 Task: Use GitHub's draft pull requests for early feedback and collaboration.
Action: Mouse moved to (637, 170)
Screenshot: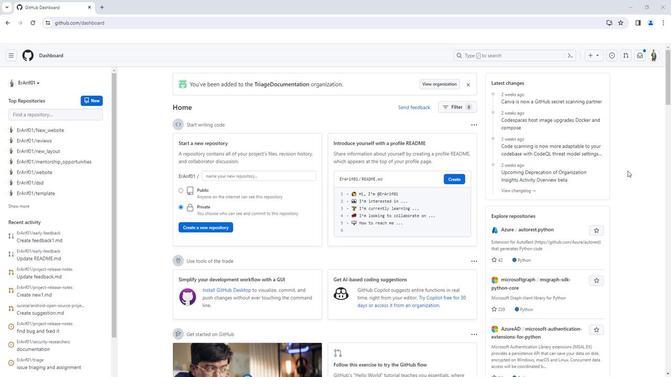 
Action: Mouse scrolled (637, 171) with delta (0, 0)
Screenshot: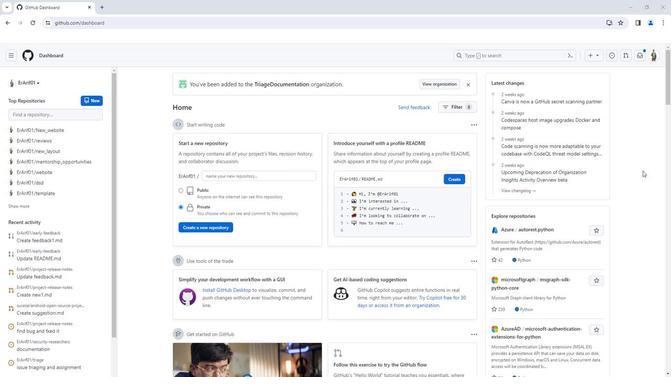 
Action: Mouse scrolled (637, 171) with delta (0, 0)
Screenshot: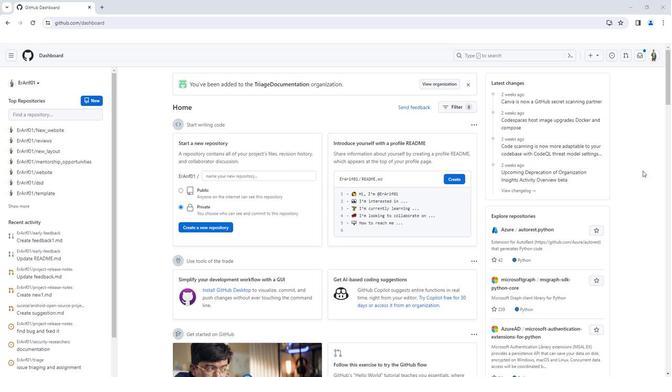 
Action: Mouse moved to (646, 55)
Screenshot: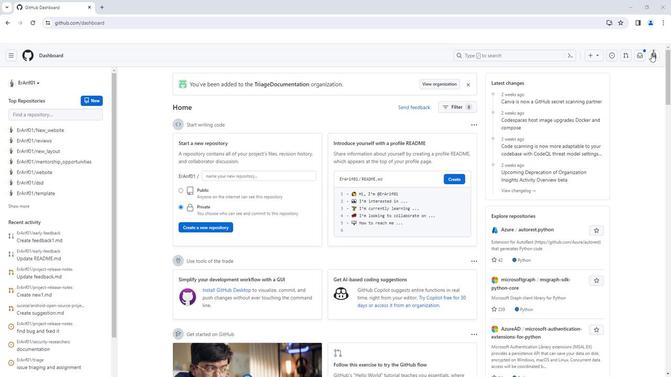 
Action: Mouse pressed left at (646, 55)
Screenshot: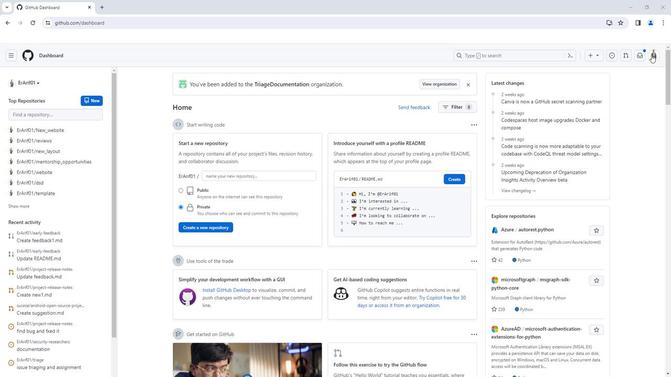 
Action: Mouse moved to (587, 87)
Screenshot: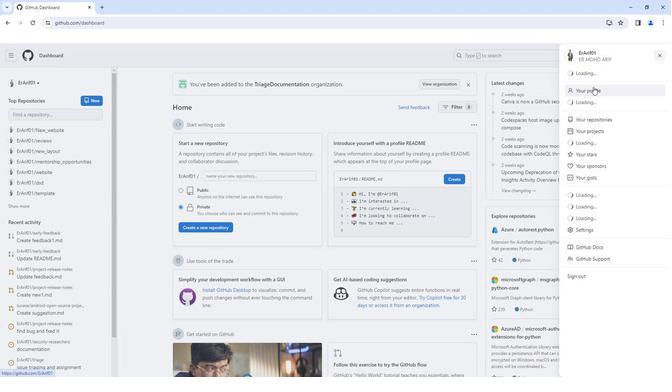 
Action: Mouse pressed left at (587, 87)
Screenshot: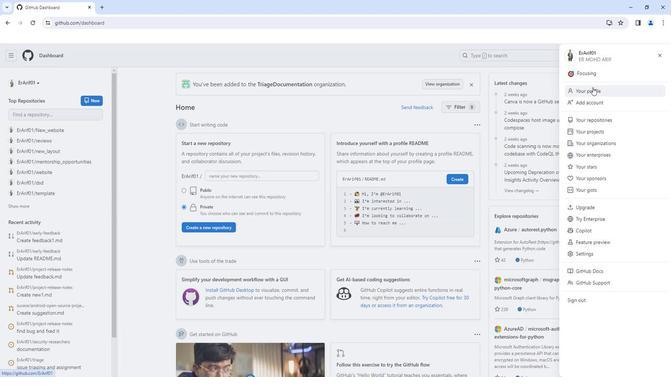 
Action: Mouse moved to (87, 69)
Screenshot: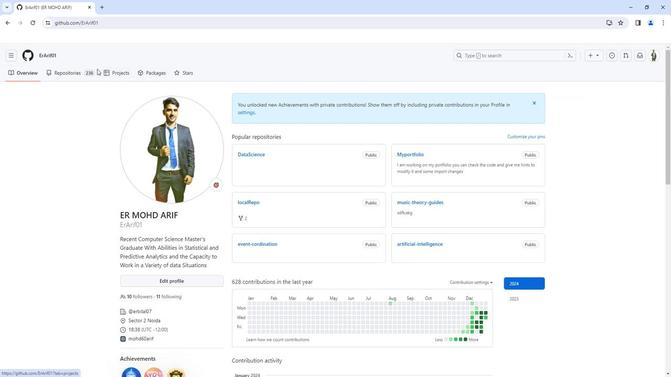 
Action: Mouse scrolled (87, 69) with delta (0, 0)
Screenshot: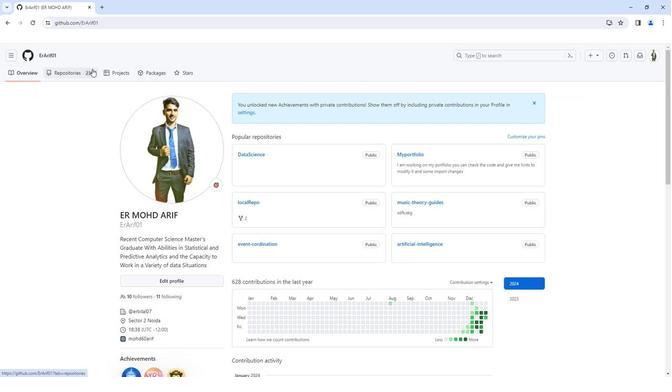 
Action: Mouse moved to (82, 72)
Screenshot: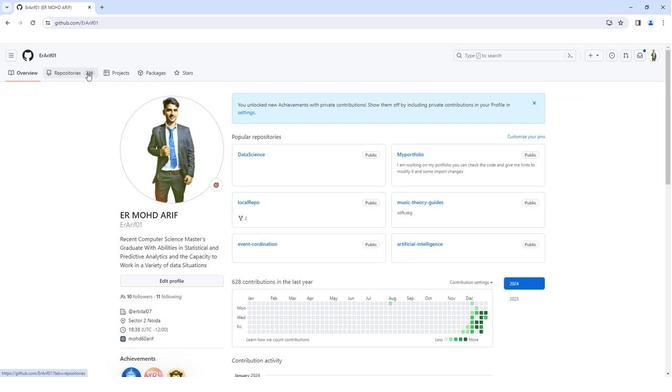 
Action: Mouse pressed left at (82, 72)
Screenshot: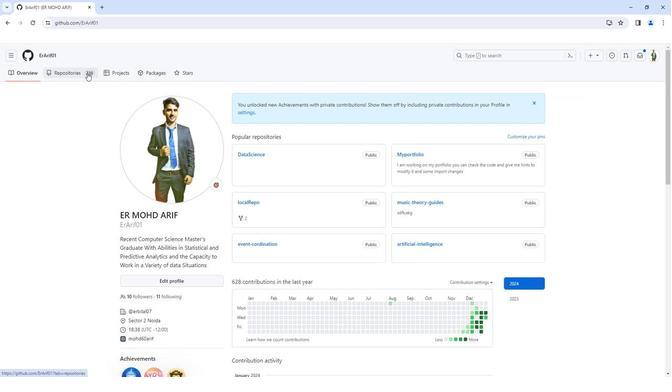 
Action: Mouse moved to (241, 123)
Screenshot: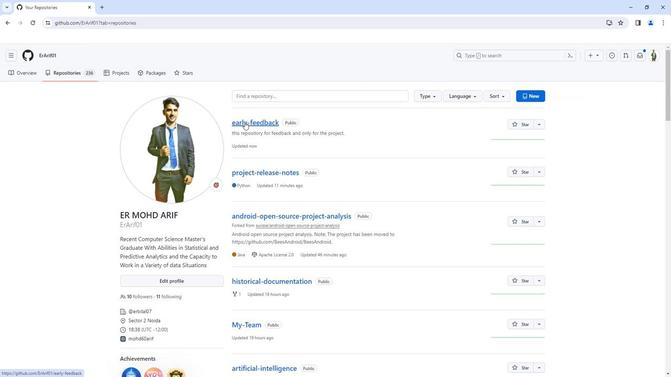 
Action: Mouse pressed left at (241, 123)
Screenshot: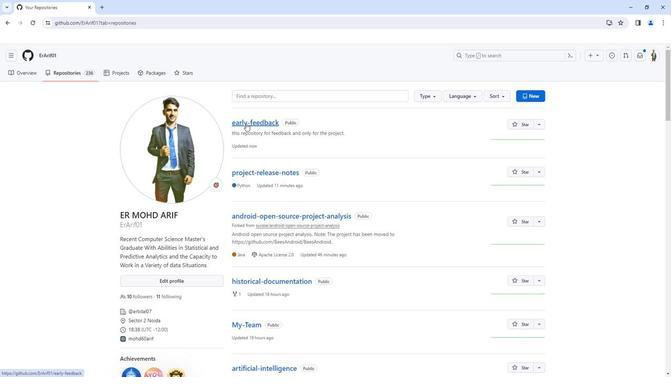 
Action: Mouse moved to (436, 147)
Screenshot: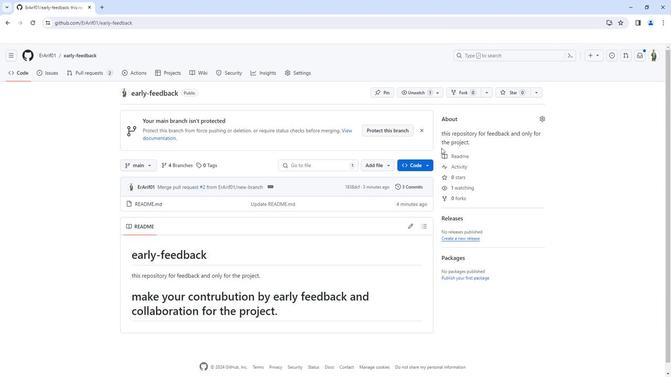 
Action: Mouse scrolled (436, 147) with delta (0, 0)
Screenshot: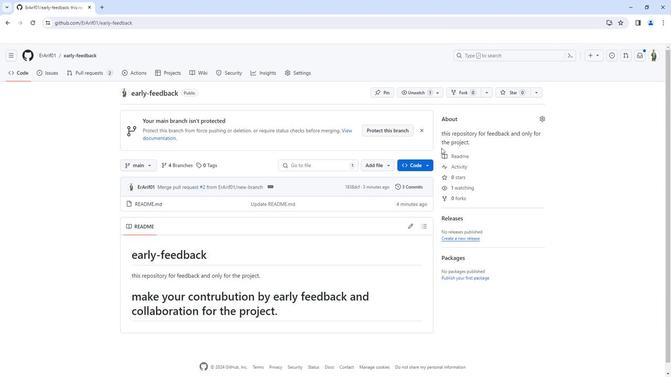 
Action: Mouse moved to (435, 148)
Screenshot: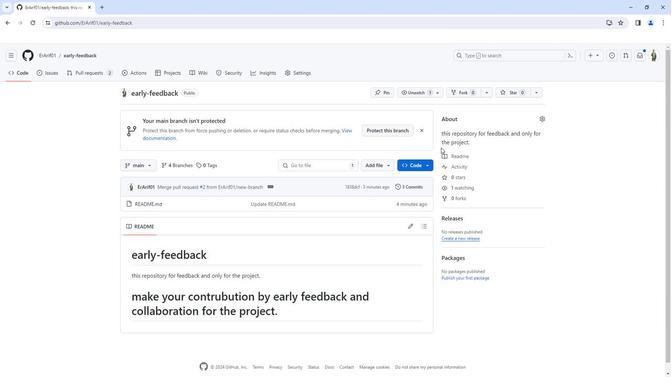 
Action: Mouse scrolled (435, 149) with delta (0, 0)
Screenshot: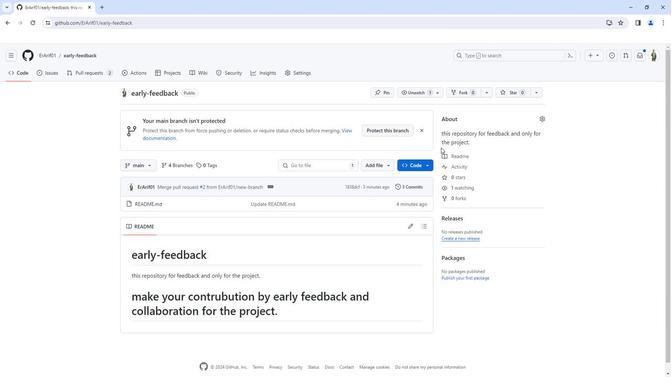 
Action: Mouse moved to (97, 70)
Screenshot: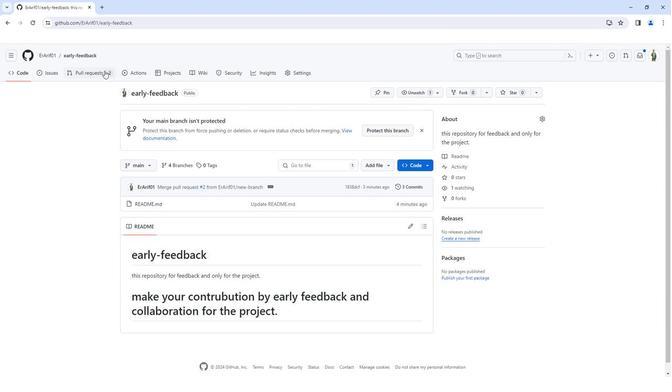 
Action: Mouse pressed left at (97, 70)
Screenshot: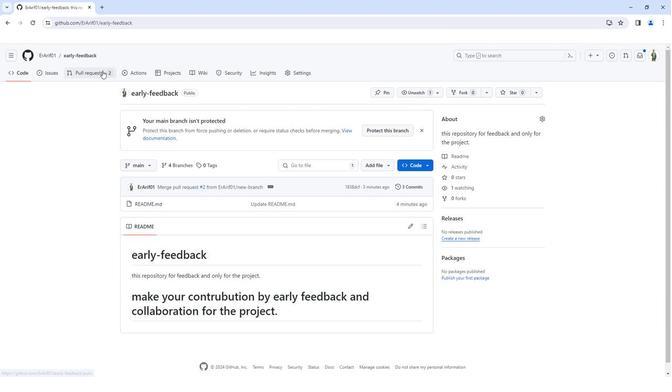 
Action: Mouse moved to (83, 72)
Screenshot: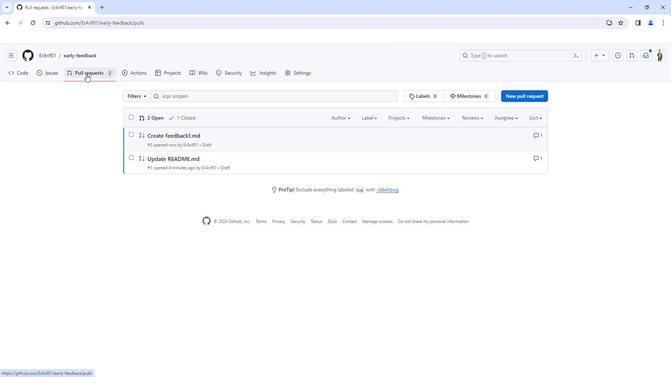 
Action: Mouse pressed left at (83, 72)
Screenshot: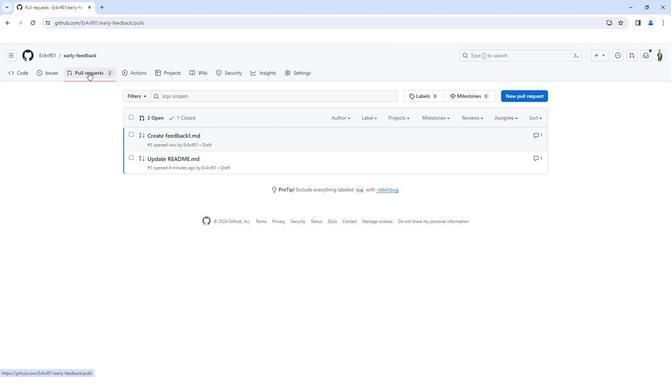 
Action: Mouse moved to (19, 71)
Screenshot: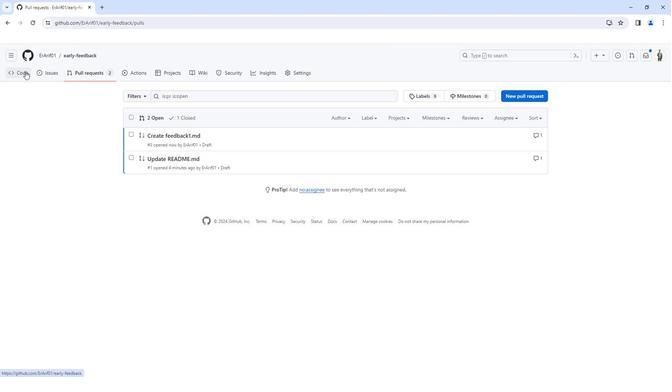 
Action: Mouse pressed left at (19, 71)
Screenshot: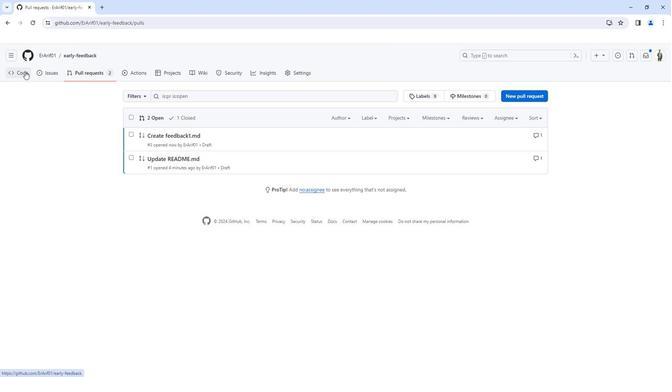 
Action: Mouse moved to (338, 167)
Screenshot: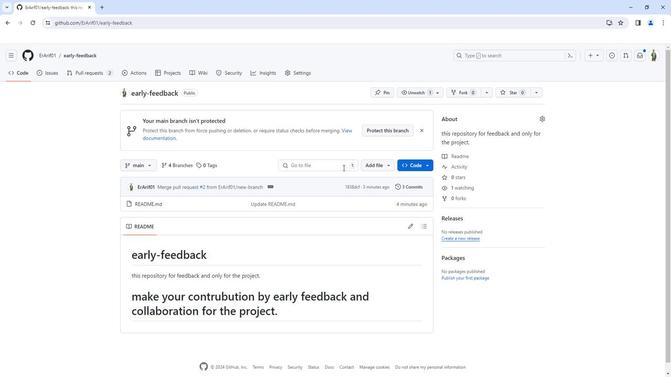 
Action: Mouse scrolled (338, 167) with delta (0, 0)
Screenshot: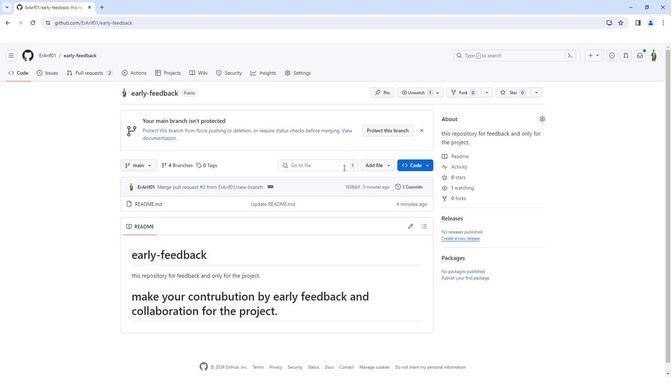 
Action: Mouse scrolled (338, 167) with delta (0, 0)
Screenshot: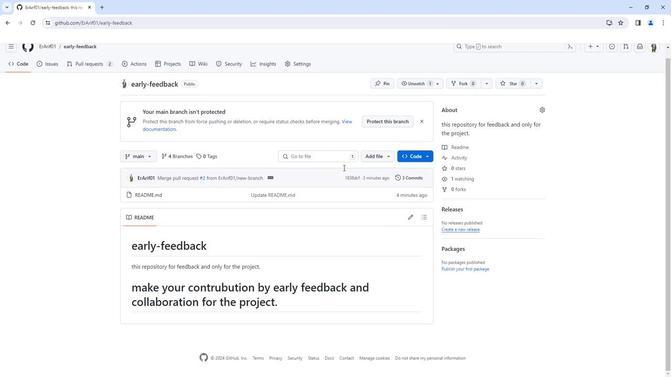 
Action: Mouse moved to (341, 166)
Screenshot: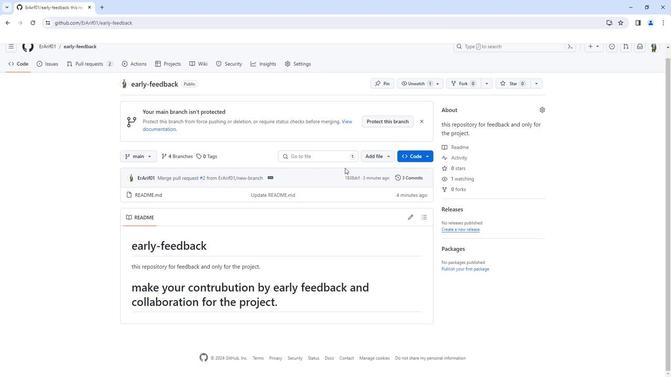 
Action: Mouse scrolled (341, 166) with delta (0, 0)
Screenshot: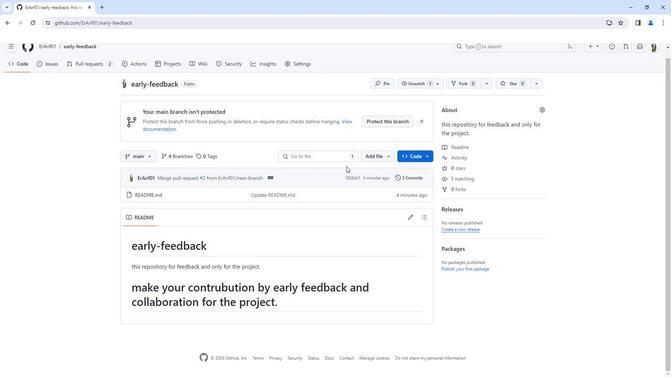 
Action: Mouse moved to (342, 165)
Screenshot: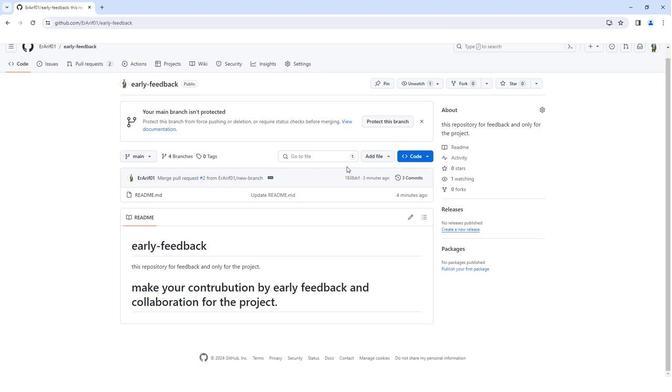 
Action: Mouse scrolled (342, 166) with delta (0, 0)
Screenshot: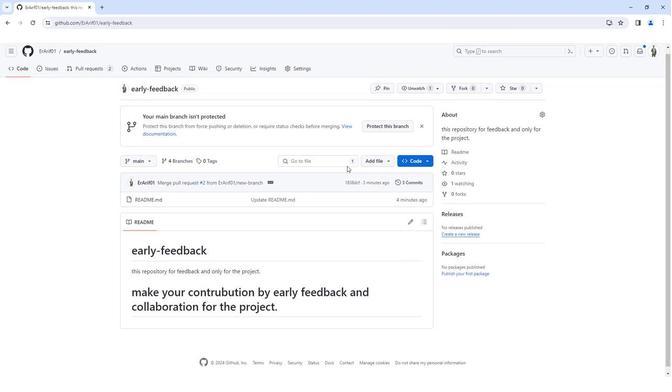 
Action: Mouse moved to (86, 72)
Screenshot: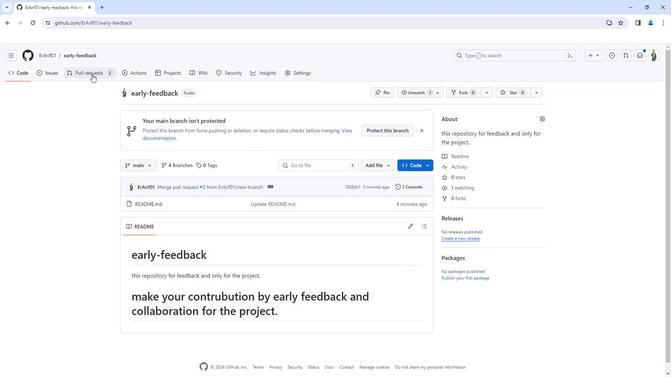 
Action: Mouse pressed left at (86, 72)
Screenshot: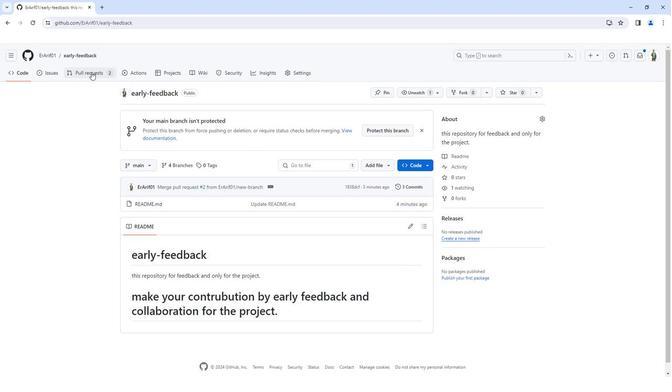 
Action: Mouse moved to (154, 135)
Screenshot: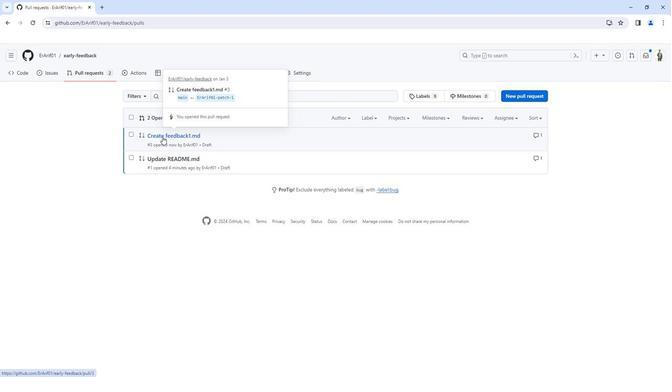 
Action: Mouse pressed left at (154, 135)
Screenshot: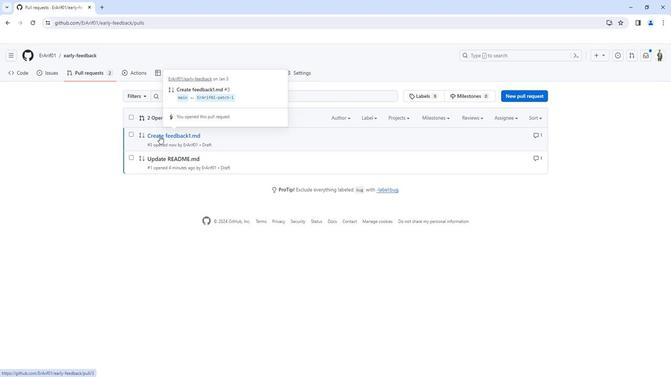 
Action: Mouse moved to (217, 210)
Screenshot: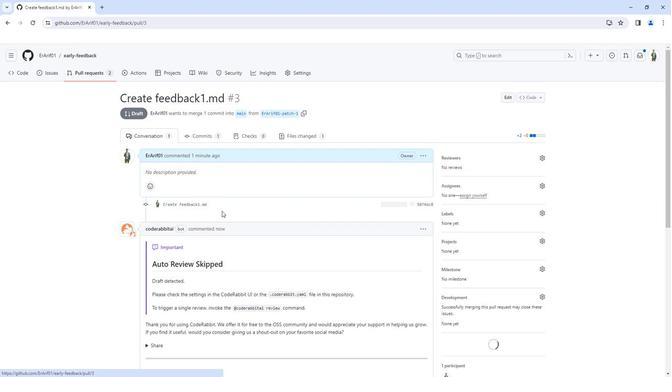 
Action: Mouse scrolled (217, 210) with delta (0, 0)
Screenshot: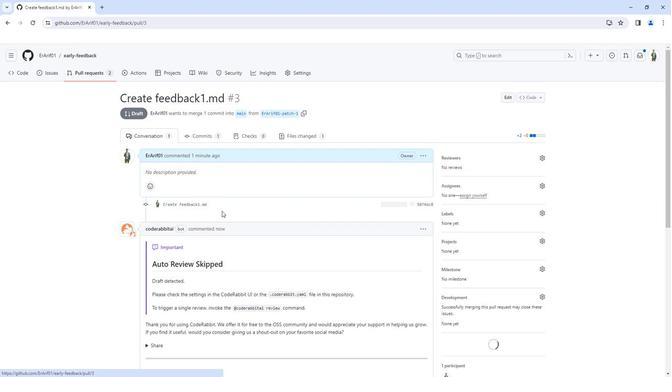 
Action: Mouse moved to (219, 211)
Screenshot: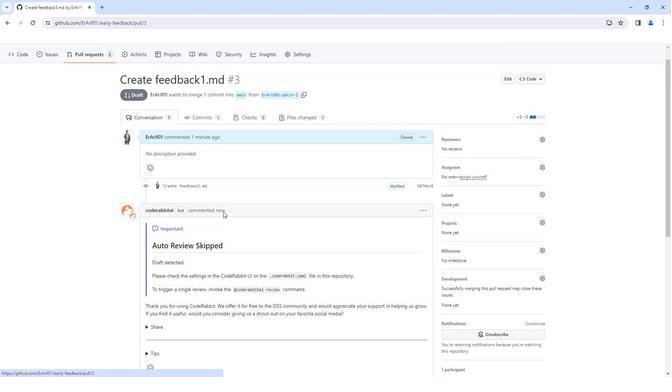 
Action: Mouse scrolled (219, 210) with delta (0, 0)
Screenshot: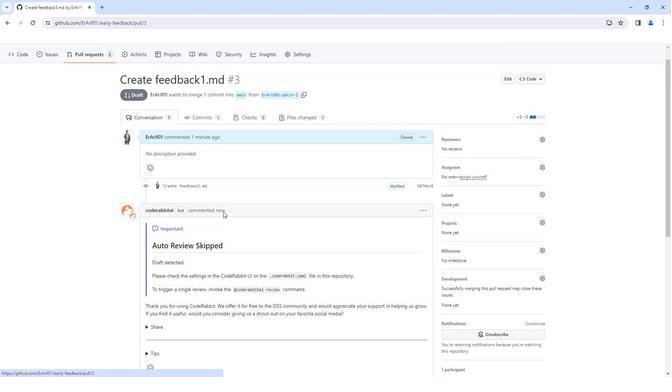 
Action: Mouse moved to (220, 210)
Screenshot: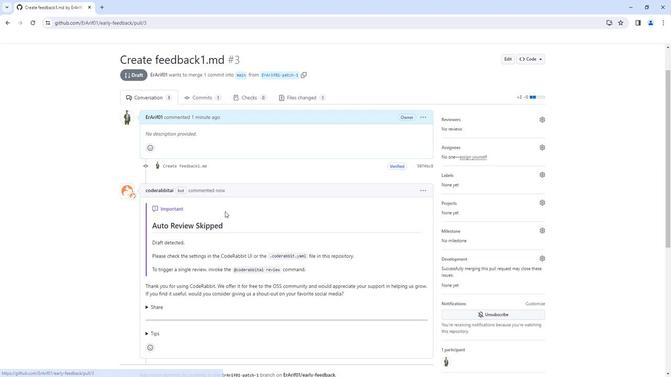 
Action: Mouse scrolled (220, 210) with delta (0, 0)
Screenshot: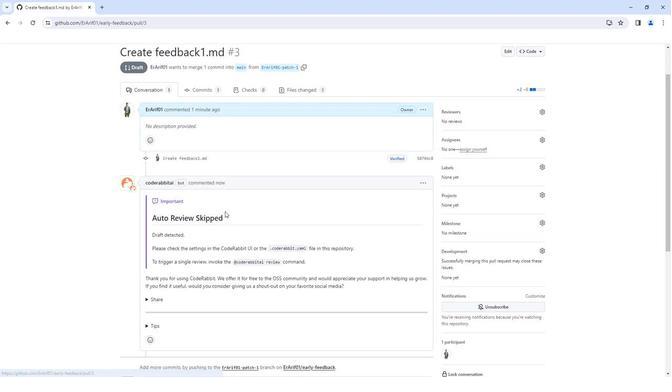 
Action: Mouse moved to (223, 209)
Screenshot: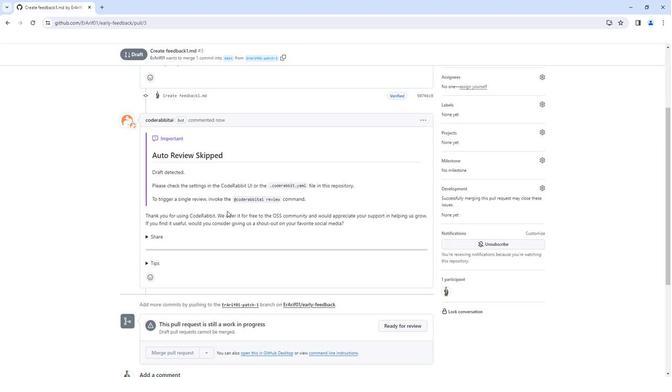 
Action: Mouse scrolled (223, 208) with delta (0, 0)
Screenshot: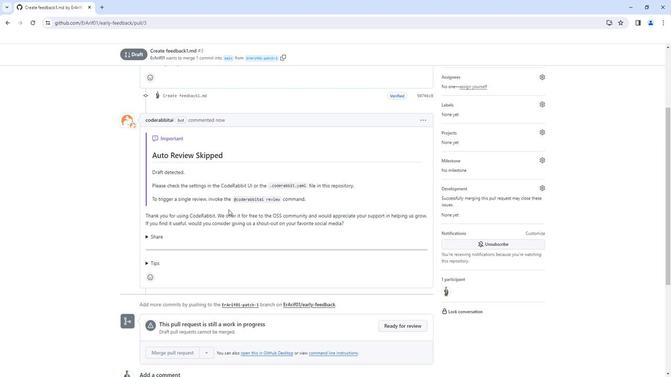 
Action: Mouse moved to (224, 209)
Screenshot: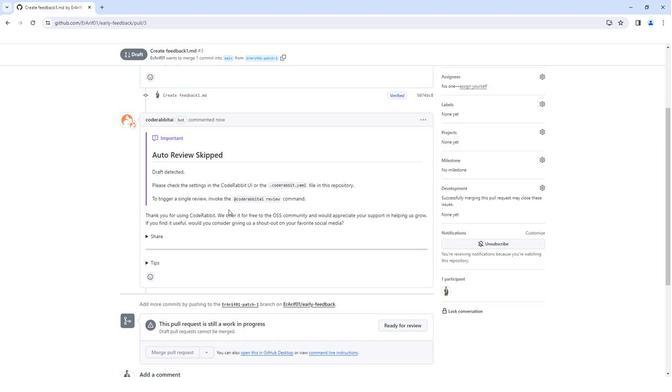 
Action: Mouse scrolled (224, 208) with delta (0, 0)
Screenshot: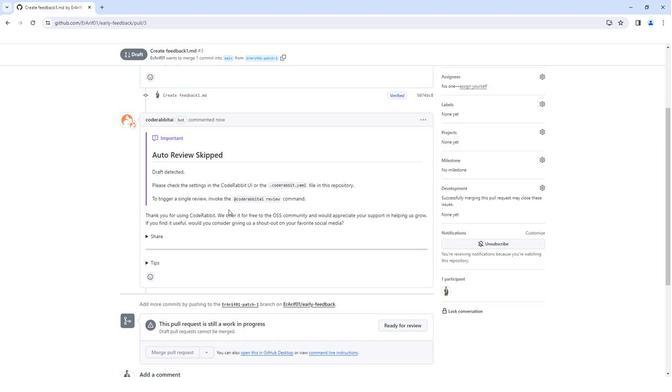 
Action: Mouse moved to (226, 209)
Screenshot: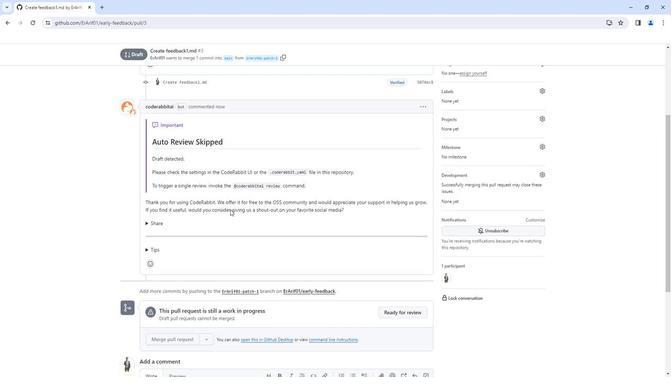 
Action: Mouse scrolled (226, 208) with delta (0, 0)
Screenshot: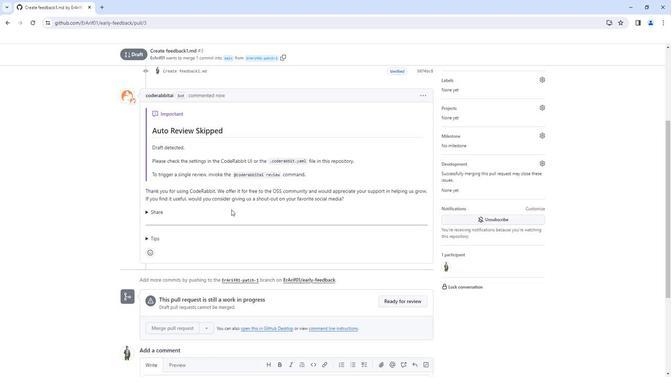 
Action: Mouse moved to (247, 207)
Screenshot: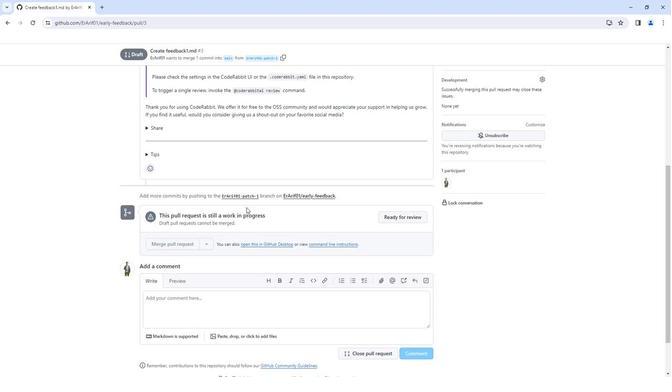 
Action: Mouse scrolled (247, 206) with delta (0, 0)
Screenshot: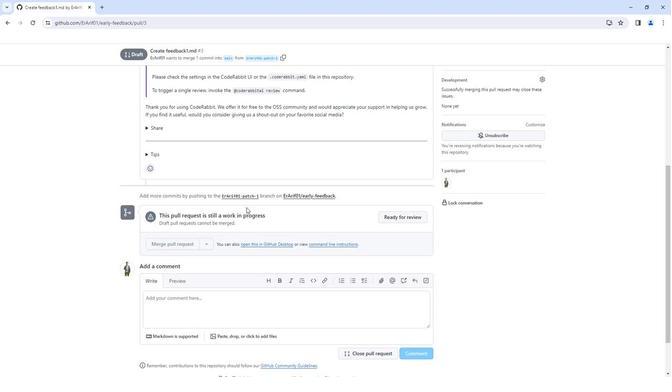 
Action: Mouse moved to (396, 180)
Screenshot: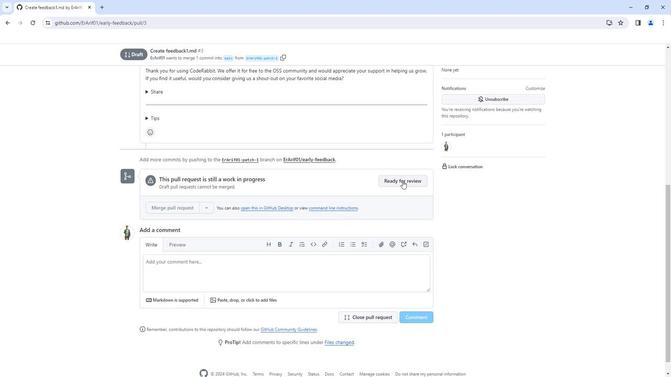 
Action: Mouse pressed left at (396, 180)
Screenshot: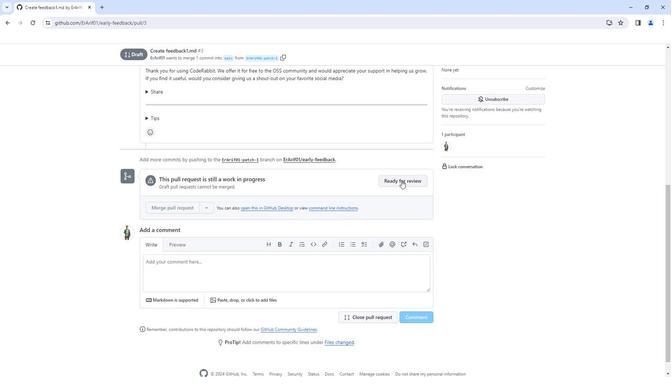 
Action: Mouse moved to (237, 232)
Screenshot: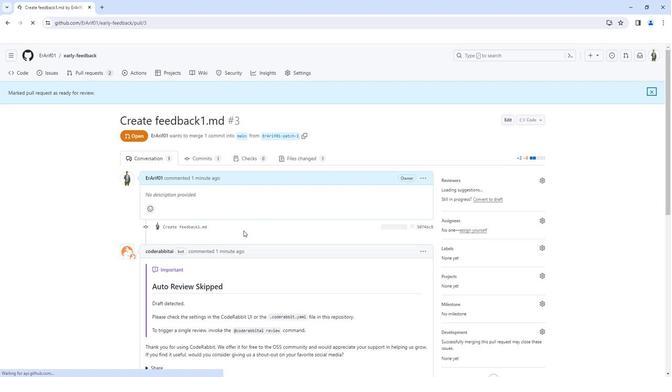 
Action: Mouse scrolled (237, 232) with delta (0, 0)
Screenshot: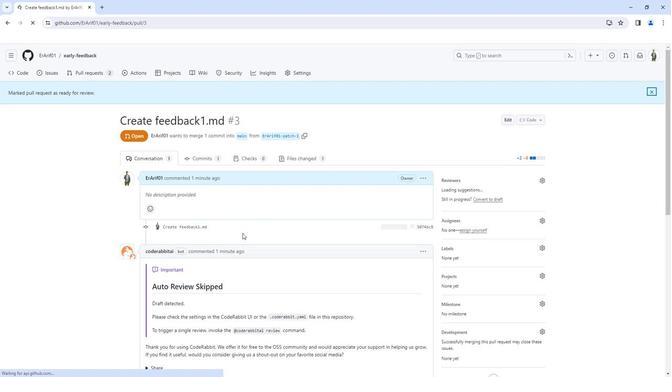 
Action: Mouse scrolled (237, 232) with delta (0, 0)
Screenshot: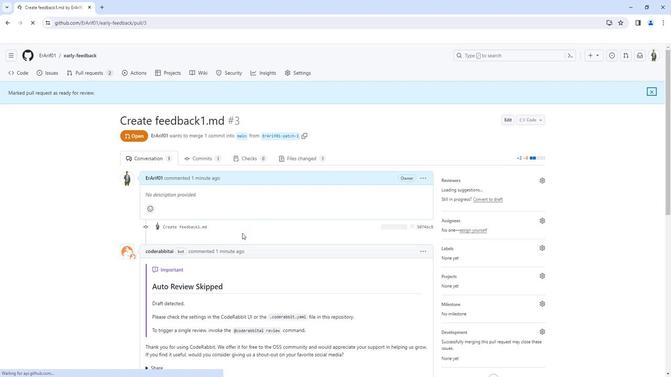 
Action: Mouse scrolled (237, 232) with delta (0, 0)
Screenshot: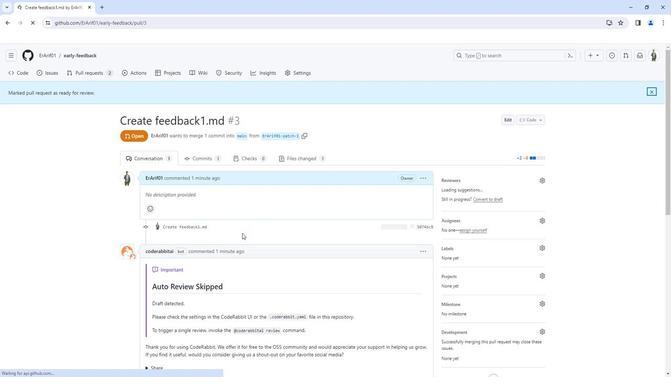 
Action: Mouse moved to (239, 228)
Screenshot: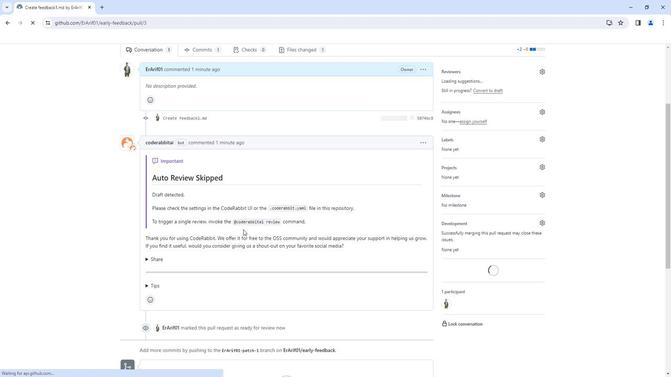 
Action: Mouse scrolled (239, 227) with delta (0, 0)
Screenshot: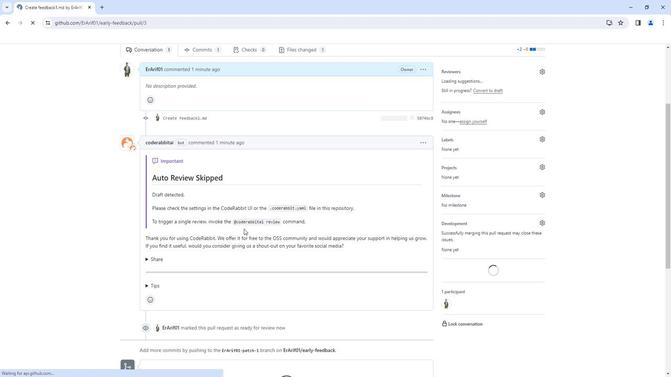 
Action: Mouse scrolled (239, 227) with delta (0, 0)
Screenshot: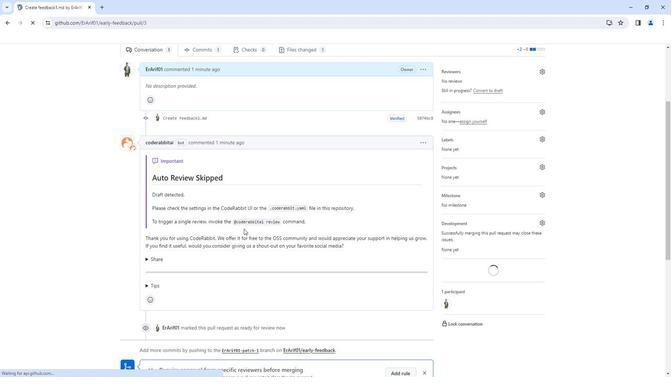 
Action: Mouse scrolled (239, 227) with delta (0, 0)
Screenshot: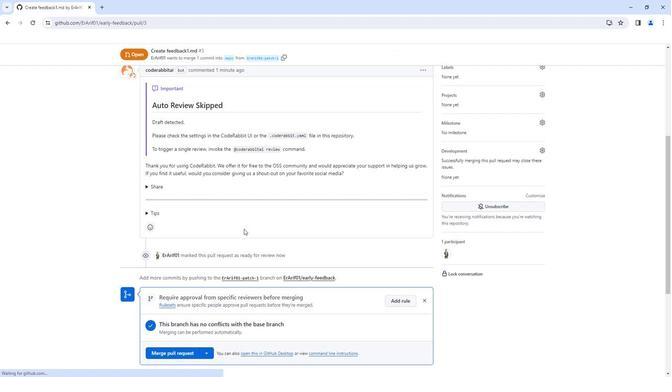 
Action: Mouse scrolled (239, 227) with delta (0, 0)
Screenshot: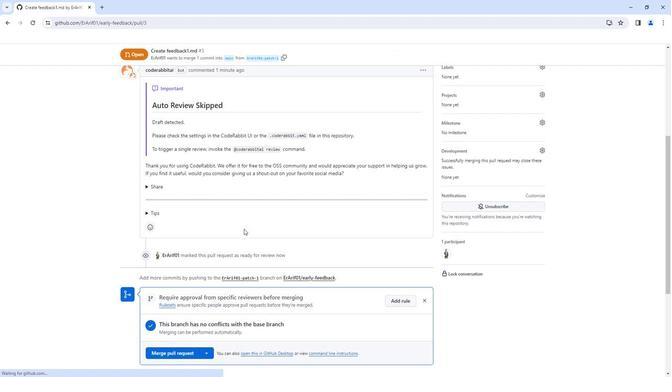 
Action: Mouse scrolled (239, 227) with delta (0, 0)
Screenshot: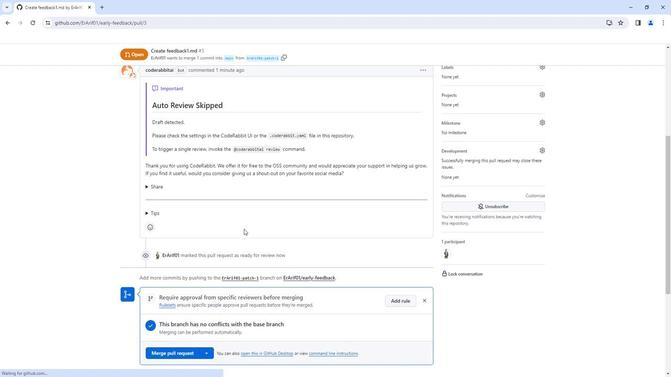 
Action: Mouse moved to (226, 231)
Screenshot: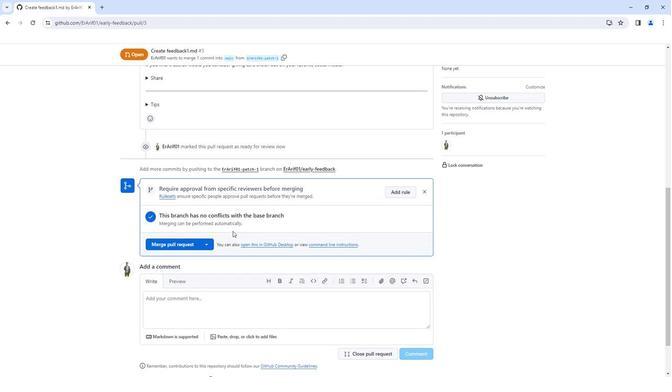 
Action: Mouse scrolled (226, 231) with delta (0, 0)
Screenshot: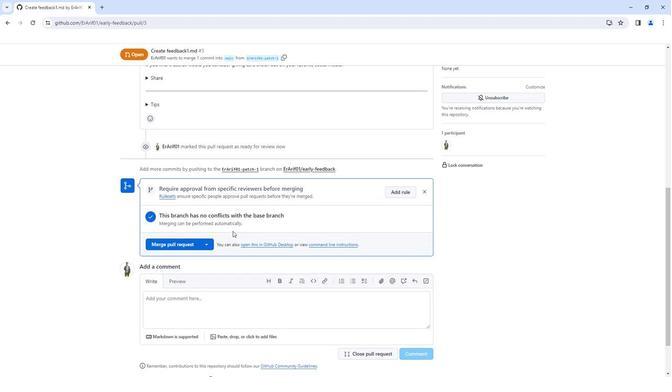 
Action: Mouse moved to (202, 207)
Screenshot: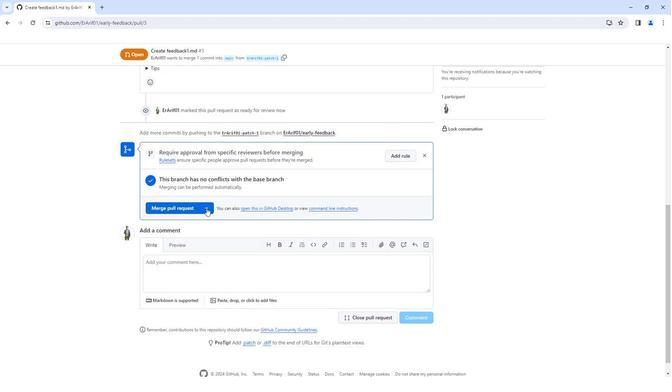 
Action: Mouse pressed left at (202, 207)
Screenshot: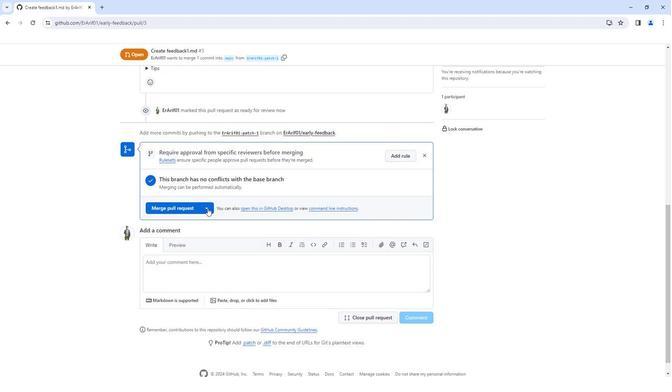 
Action: Mouse moved to (202, 206)
Screenshot: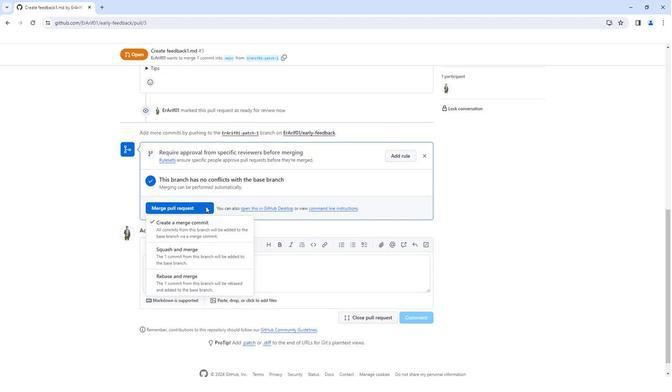 
Action: Mouse pressed left at (202, 206)
Screenshot: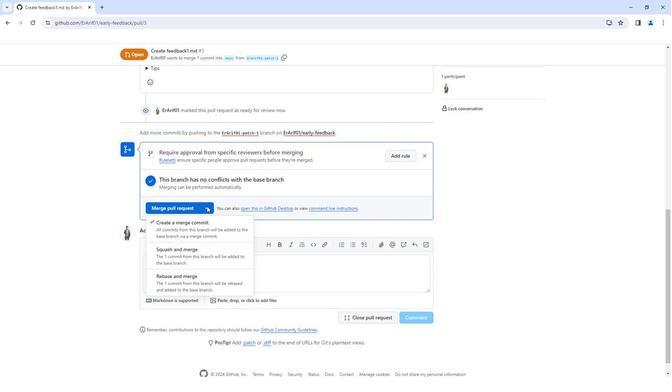 
Action: Mouse moved to (162, 206)
Screenshot: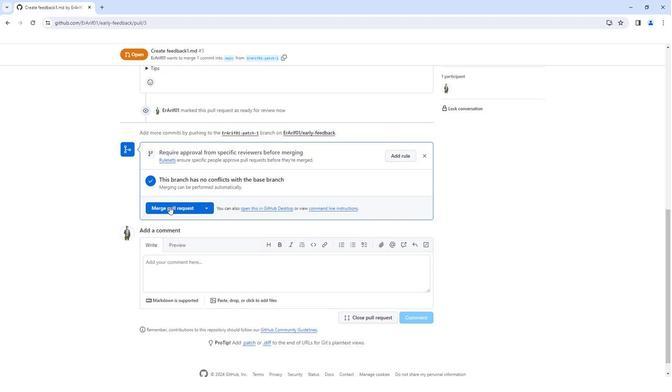 
Action: Mouse pressed left at (162, 206)
Screenshot: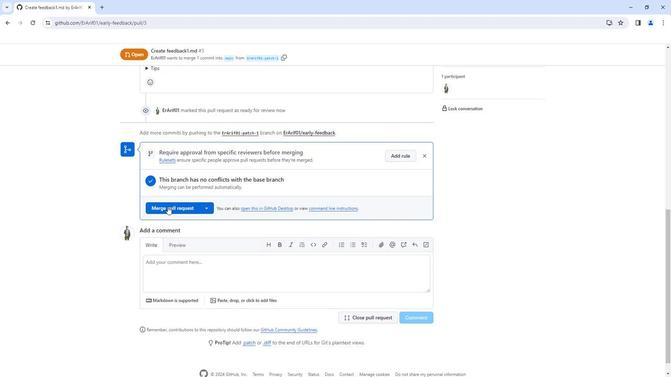 
Action: Mouse moved to (193, 167)
Screenshot: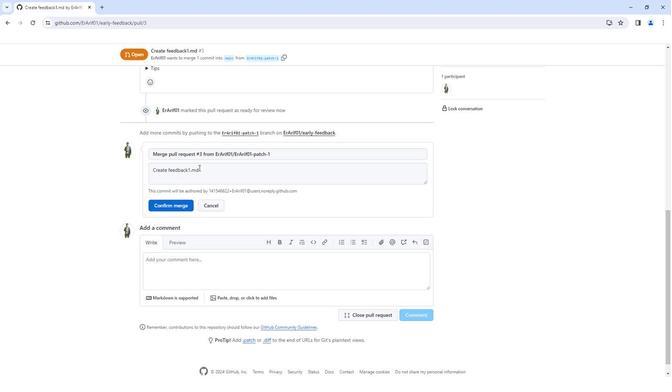 
Action: Mouse pressed left at (193, 167)
Screenshot: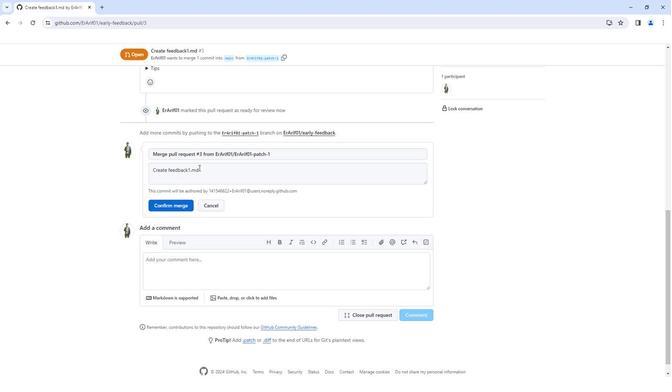 
Action: Mouse moved to (161, 180)
Screenshot: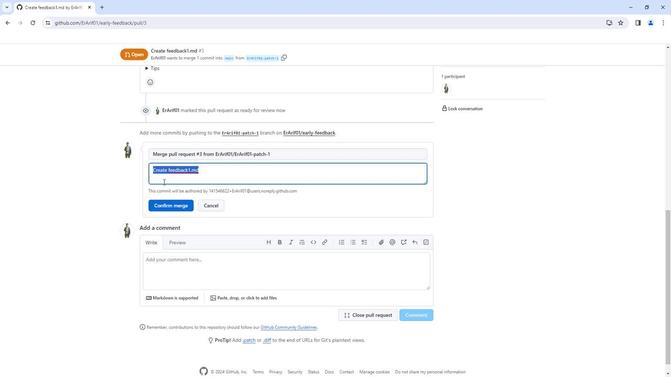 
Action: Mouse pressed left at (161, 180)
Screenshot: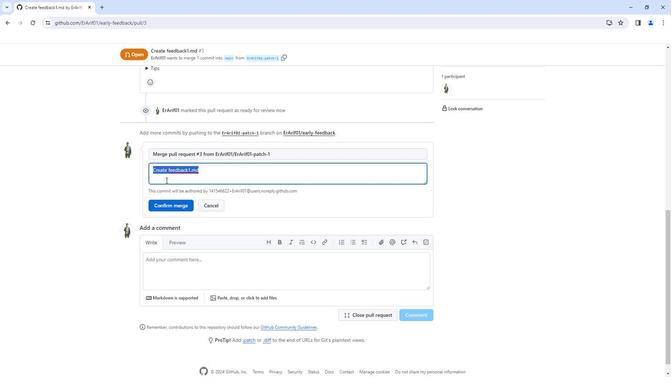 
Action: Mouse moved to (158, 204)
Screenshot: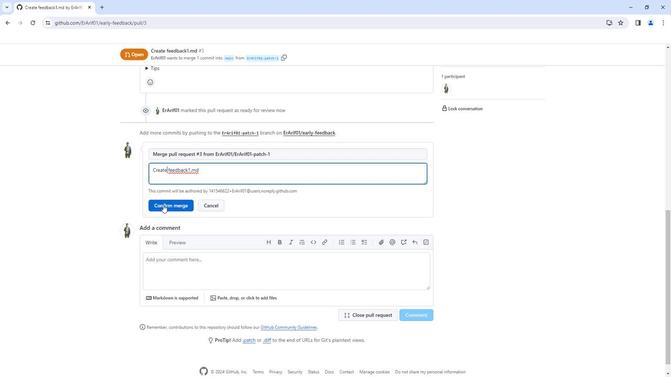 
Action: Mouse pressed left at (158, 204)
Screenshot: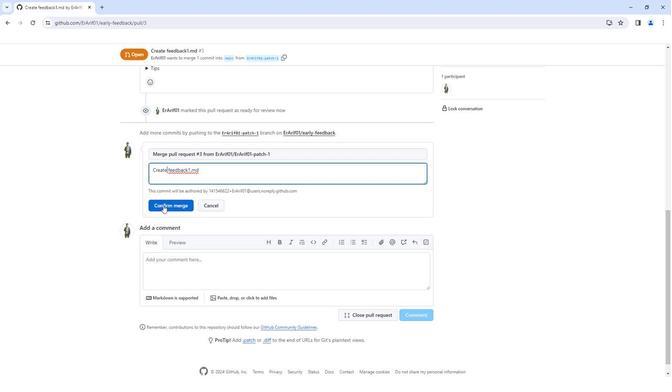 
Action: Mouse moved to (171, 249)
Screenshot: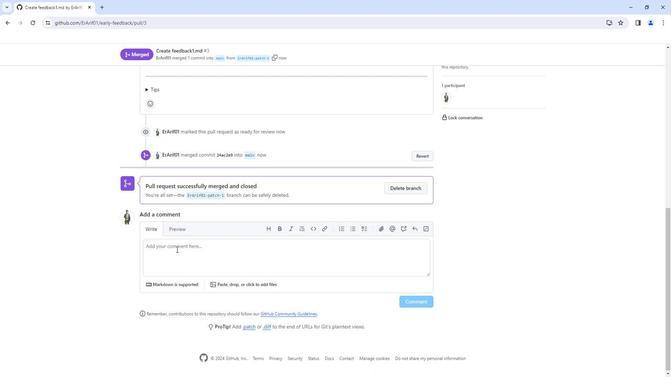 
Action: Mouse pressed left at (171, 249)
Screenshot: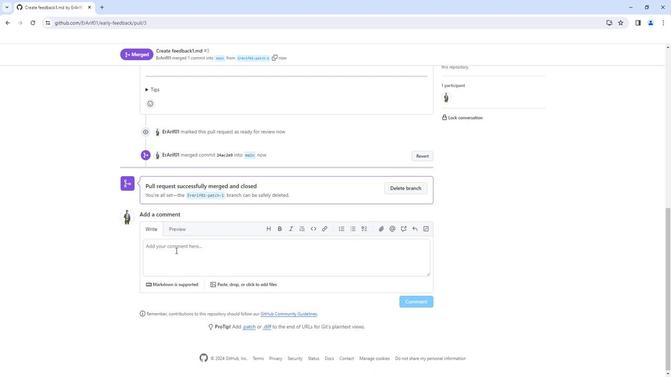 
Action: Key pressed we<Key.space>have<Key.space>successfully<Key.space>merged<Key.space>an<Key.space>d<Key.backspace>feedback<Key.space>pull<Key.space>requst<Key.space>and<Key.space>clse<Key.space>it<Key.space><Key.backspace><Key.backspace><Key.backspace><Key.backspace>d<Key.space>it.
Screenshot: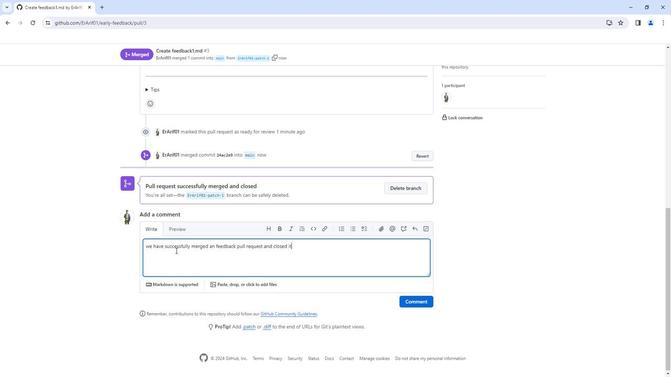 
Action: Mouse moved to (411, 302)
Screenshot: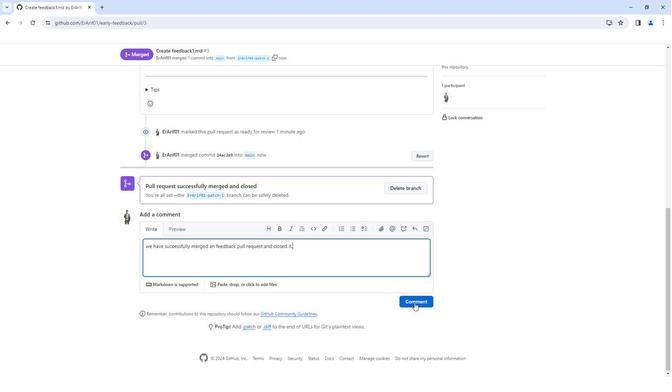 
Action: Mouse pressed left at (411, 302)
Screenshot: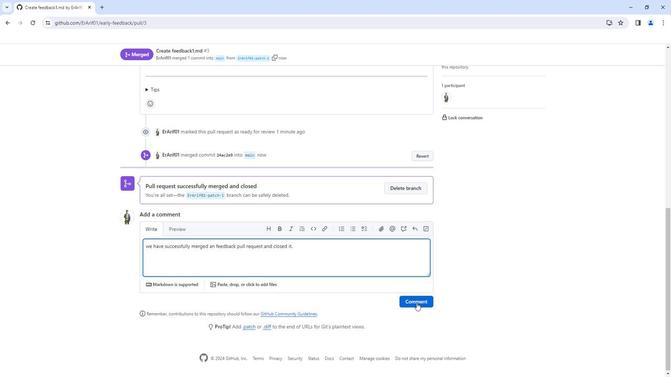 
Action: Mouse moved to (318, 280)
Screenshot: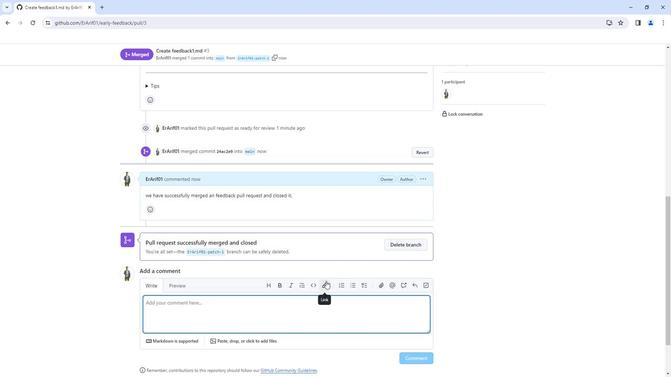 
Action: Mouse scrolled (318, 280) with delta (0, 0)
Screenshot: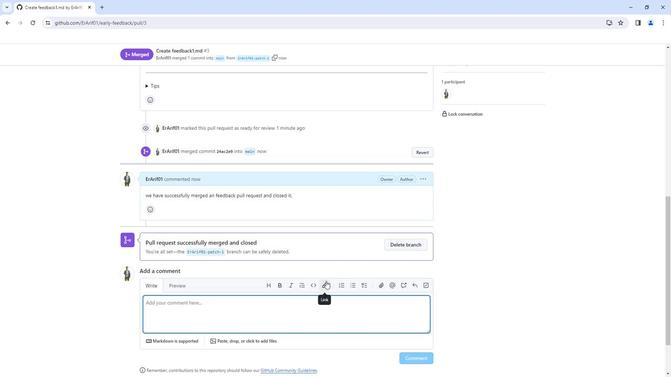 
Action: Mouse moved to (315, 280)
Screenshot: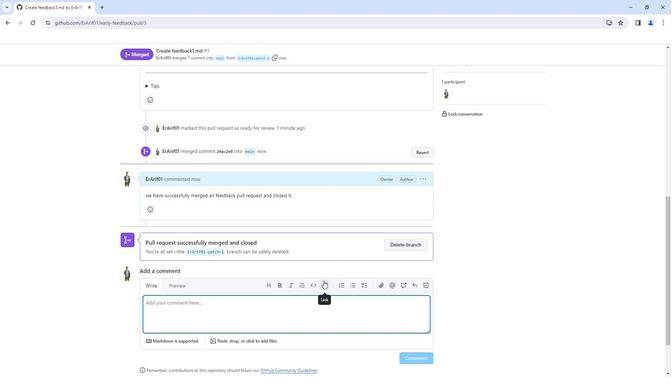 
Action: Mouse scrolled (315, 280) with delta (0, 0)
Screenshot: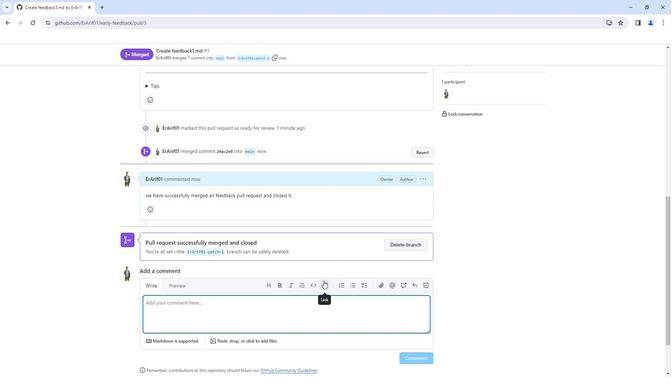 
Action: Mouse moved to (315, 281)
Screenshot: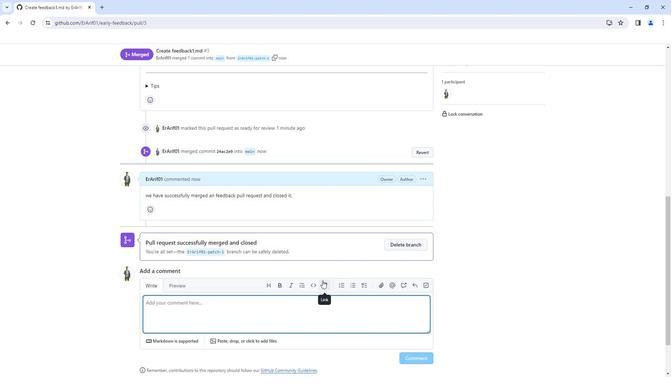 
Action: Mouse scrolled (315, 281) with delta (0, 0)
Screenshot: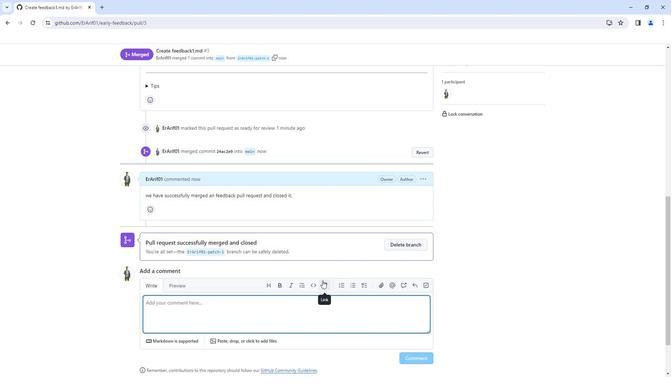 
Action: Mouse moved to (312, 282)
Screenshot: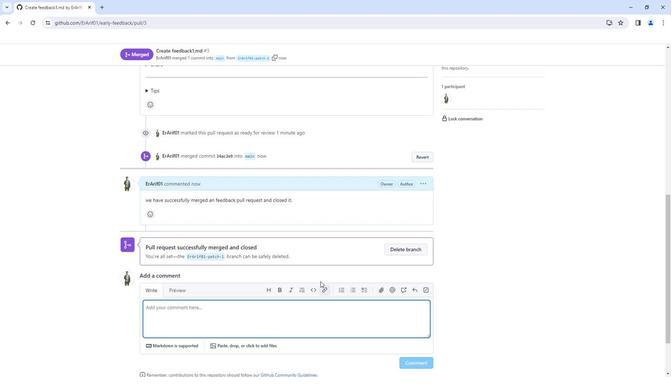 
Action: Mouse scrolled (312, 283) with delta (0, 0)
Screenshot: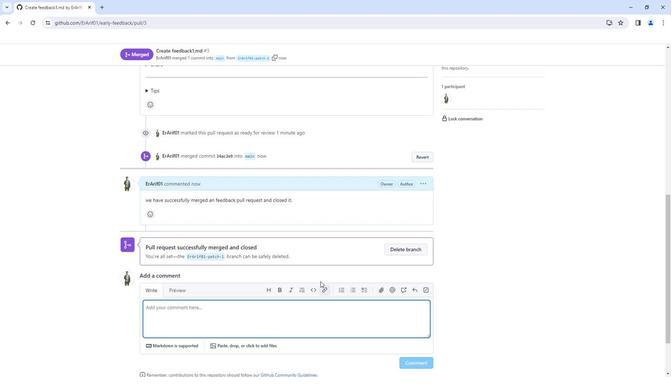 
Action: Mouse moved to (230, 268)
Screenshot: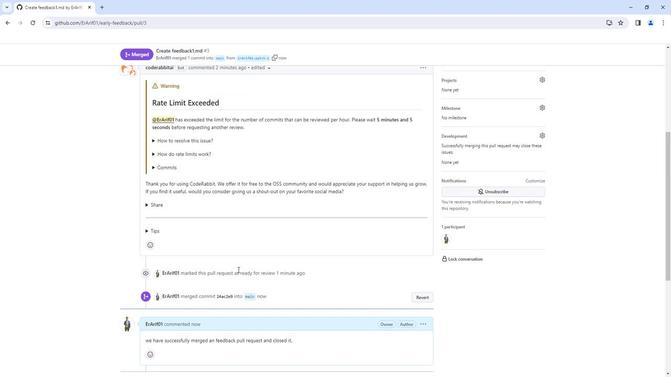 
Action: Mouse scrolled (230, 268) with delta (0, 0)
Screenshot: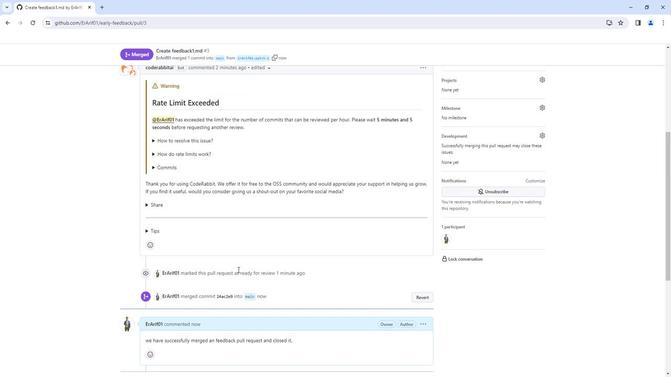 
Action: Mouse moved to (220, 270)
Screenshot: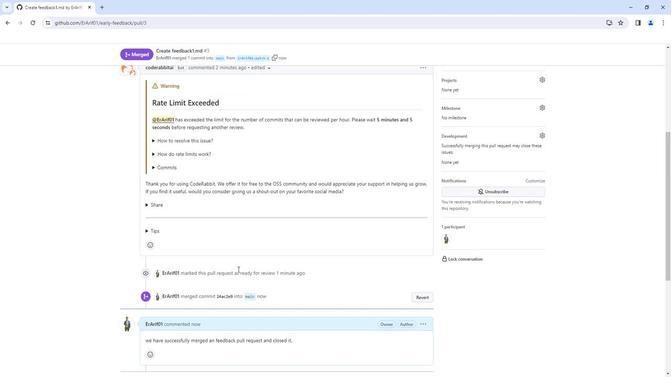 
Action: Mouse scrolled (220, 271) with delta (0, 0)
Screenshot: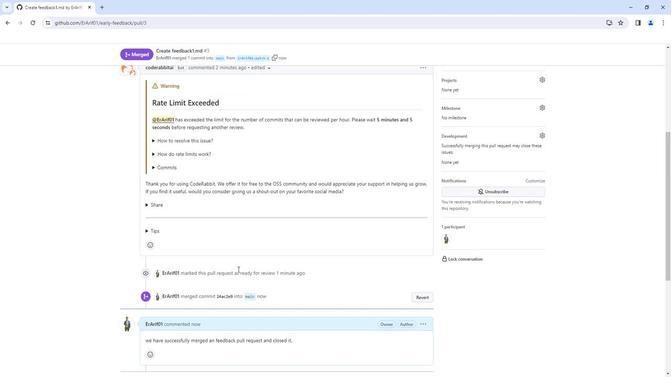 
Action: Mouse moved to (208, 272)
Screenshot: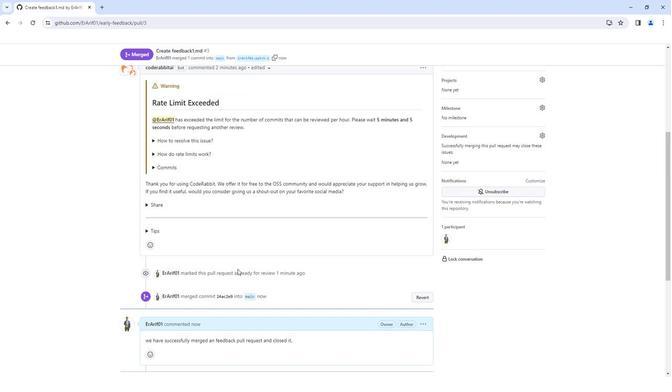 
Action: Mouse scrolled (208, 273) with delta (0, 0)
Screenshot: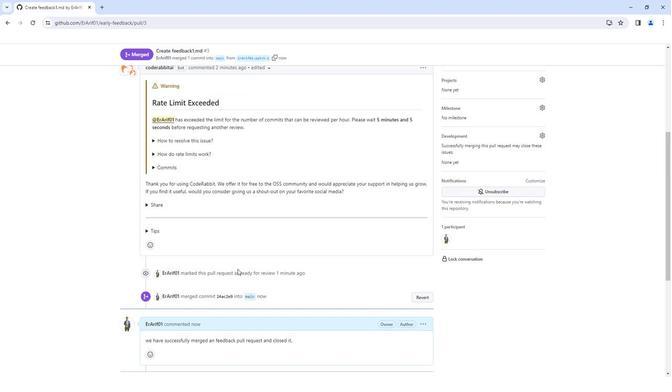 
Action: Mouse moved to (181, 268)
Screenshot: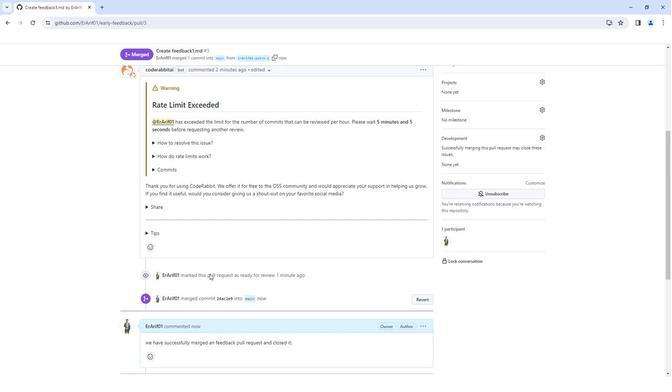 
Action: Mouse scrolled (181, 269) with delta (0, 0)
Screenshot: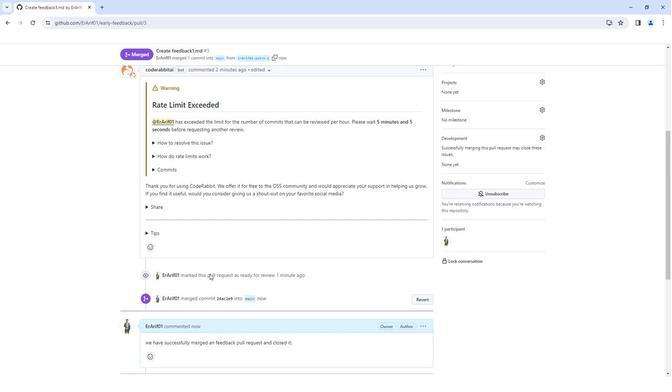 
Action: Mouse moved to (174, 256)
Screenshot: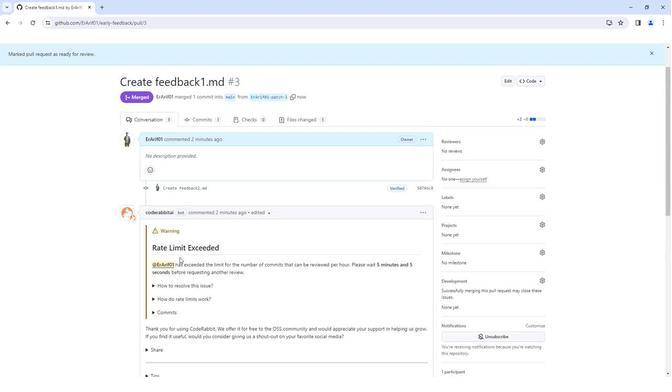 
Action: Mouse scrolled (174, 257) with delta (0, 0)
Screenshot: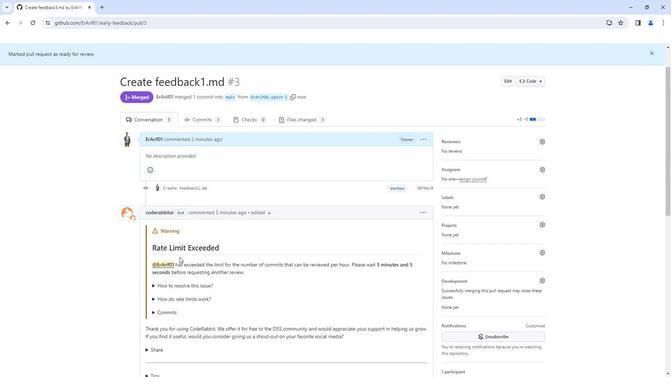 
Action: Mouse scrolled (174, 257) with delta (0, 0)
Screenshot: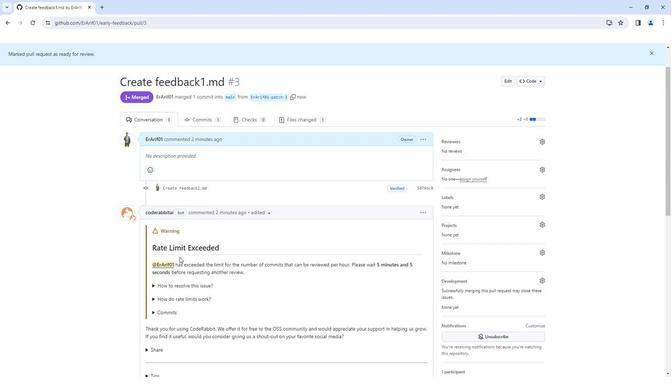 
Action: Mouse scrolled (174, 257) with delta (0, 0)
Screenshot: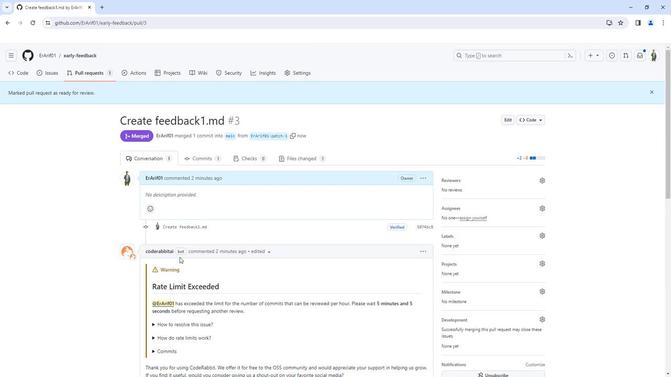 
Action: Mouse scrolled (174, 257) with delta (0, 0)
Screenshot: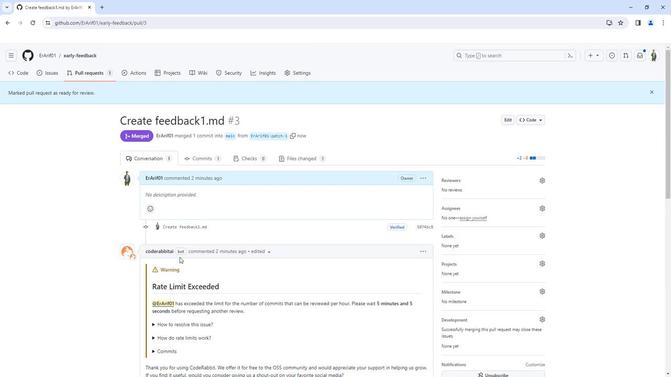 
Action: Mouse scrolled (174, 257) with delta (0, 0)
Screenshot: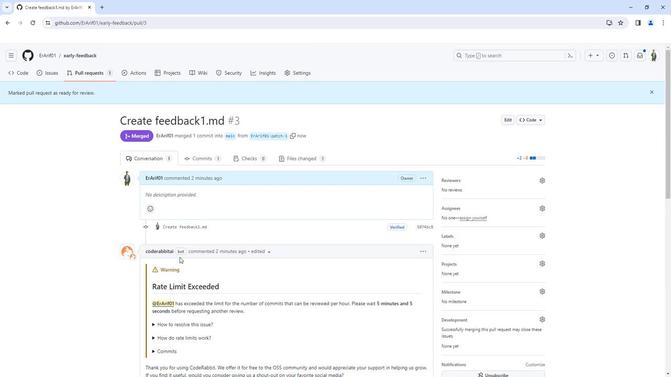 
Action: Mouse moved to (87, 73)
Screenshot: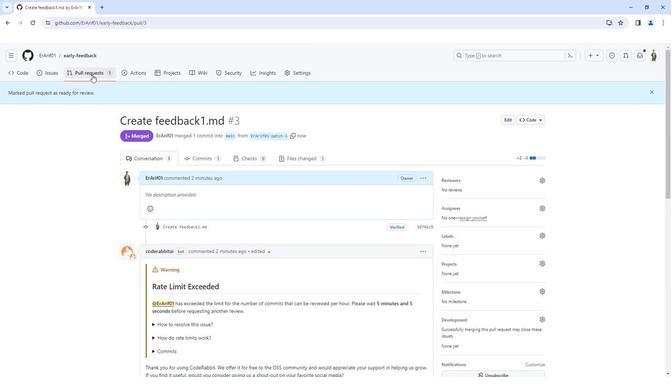 
Action: Mouse pressed left at (87, 73)
Screenshot: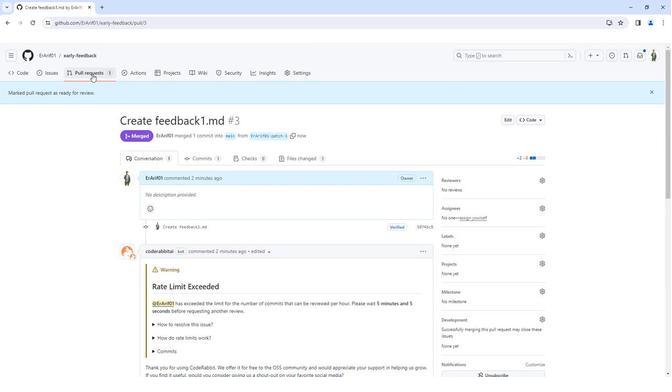 
Action: Mouse moved to (157, 138)
Screenshot: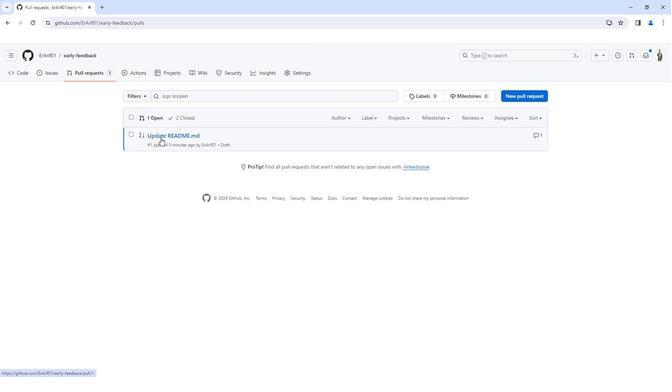 
Action: Mouse pressed left at (157, 138)
Screenshot: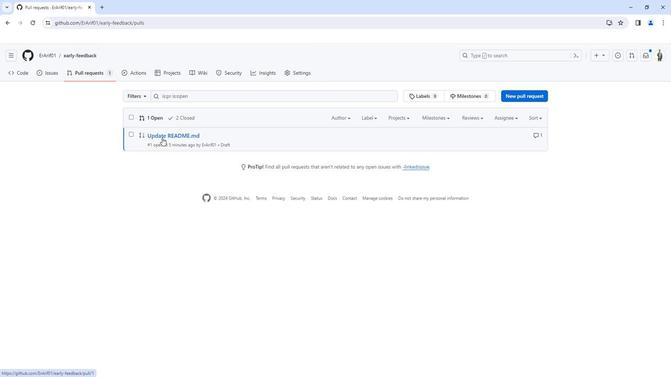 
Action: Mouse moved to (275, 239)
Screenshot: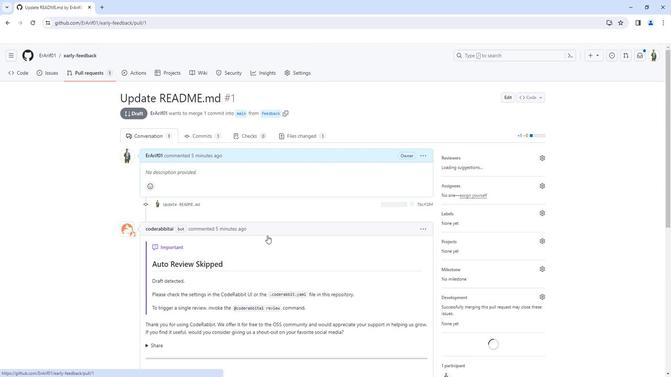 
Action: Mouse scrolled (275, 239) with delta (0, 0)
Screenshot: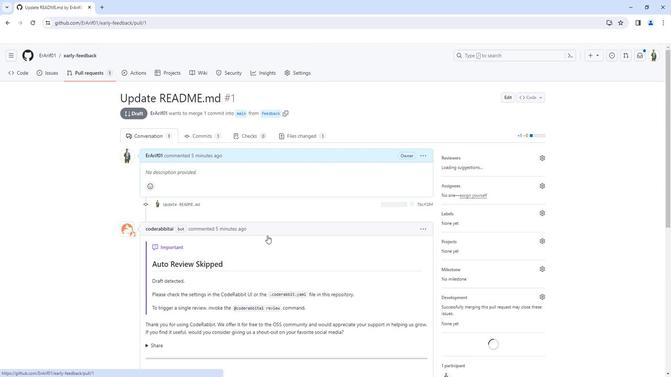 
Action: Mouse moved to (279, 240)
Screenshot: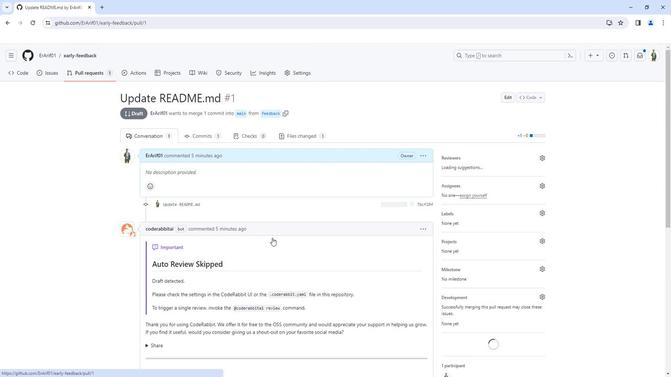 
Action: Mouse scrolled (279, 239) with delta (0, 0)
Screenshot: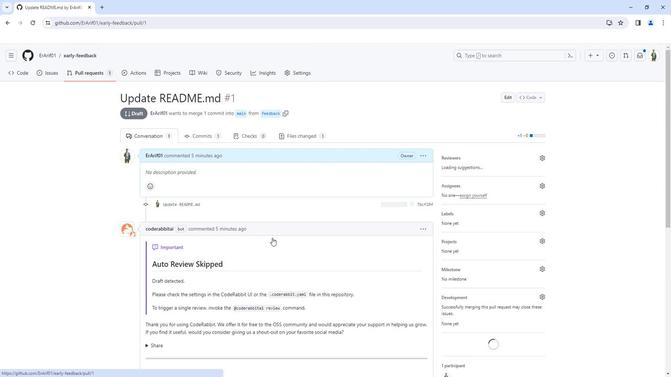 
Action: Mouse moved to (283, 240)
Screenshot: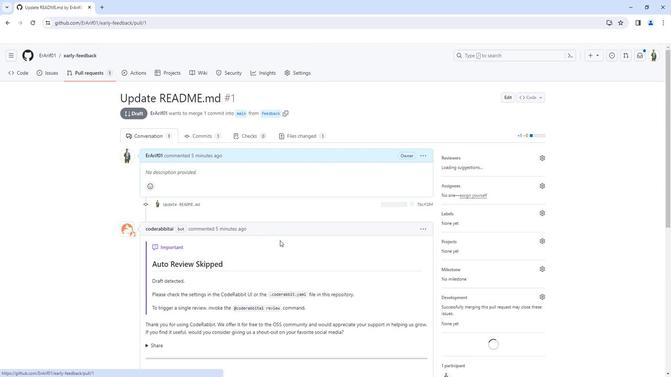 
Action: Mouse scrolled (283, 239) with delta (0, 0)
Screenshot: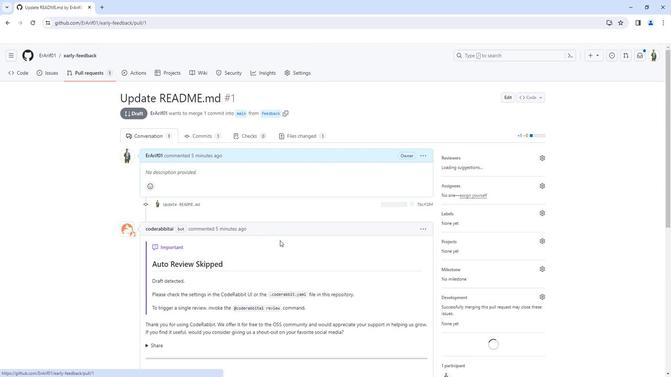 
Action: Mouse moved to (289, 238)
Screenshot: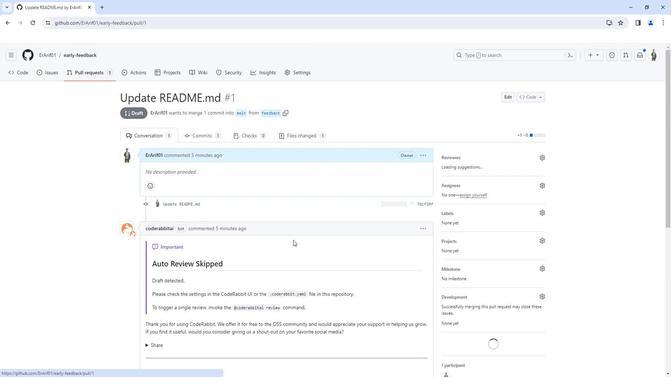 
Action: Mouse scrolled (289, 238) with delta (0, 0)
Screenshot: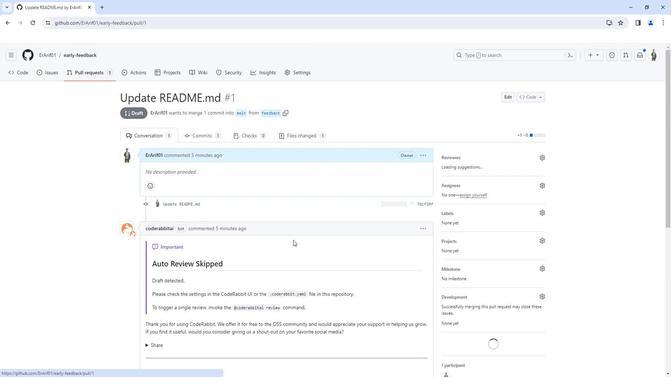 
Action: Mouse moved to (299, 235)
Screenshot: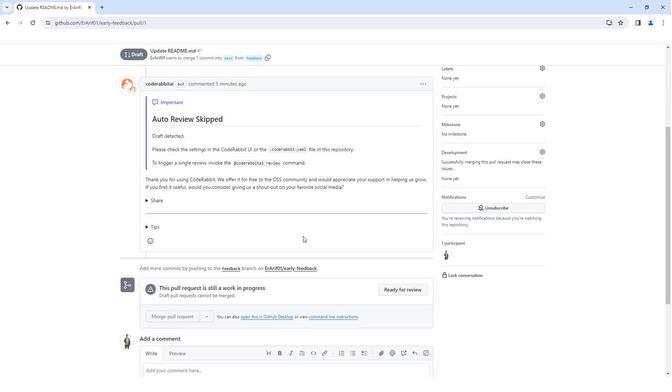 
Action: Mouse scrolled (299, 235) with delta (0, 0)
Screenshot: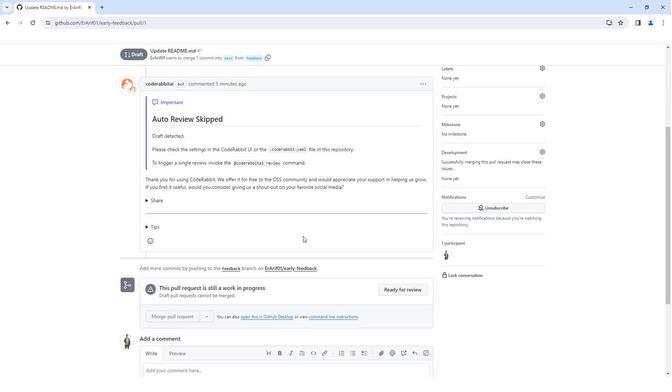 
Action: Mouse moved to (302, 236)
Screenshot: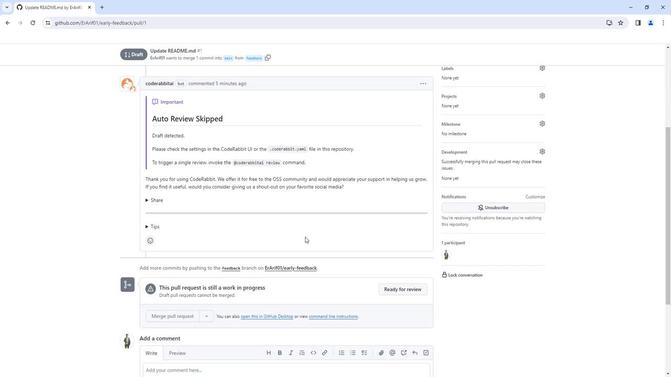 
Action: Mouse scrolled (302, 236) with delta (0, 0)
Screenshot: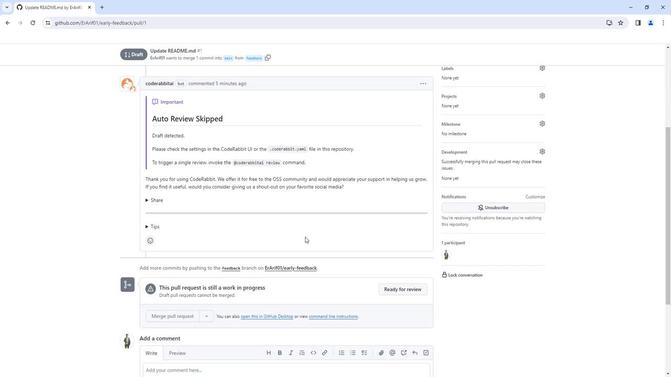 
Action: Mouse moved to (264, 215)
Screenshot: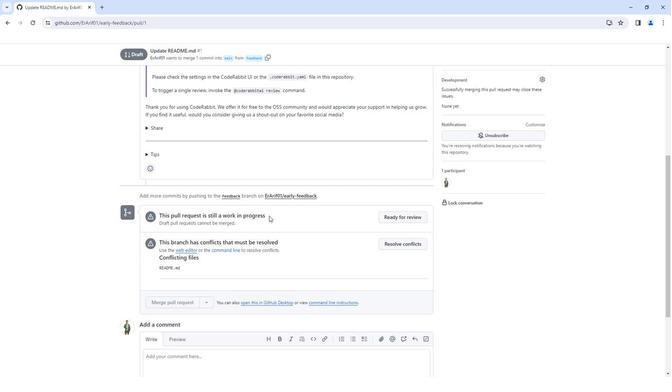 
Action: Mouse pressed left at (264, 215)
Screenshot: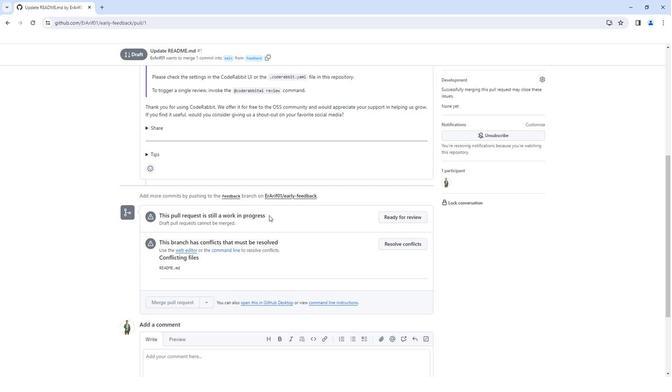 
Action: Mouse moved to (341, 220)
Screenshot: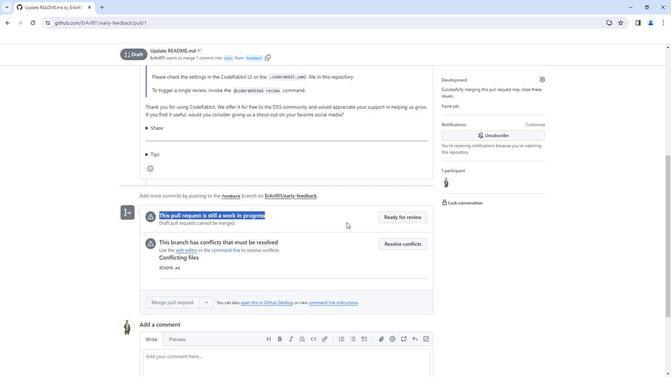 
Action: Mouse pressed left at (341, 220)
Screenshot: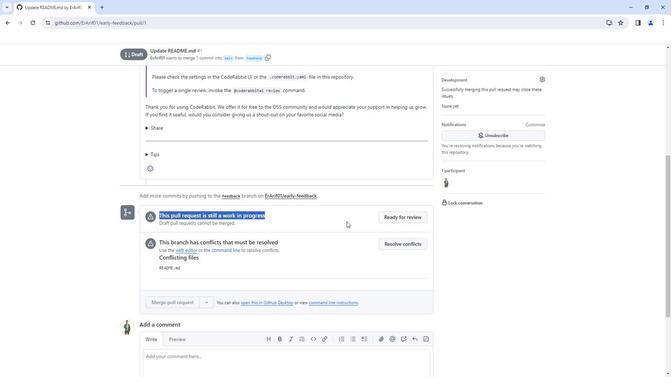 
Action: Mouse moved to (418, 245)
Screenshot: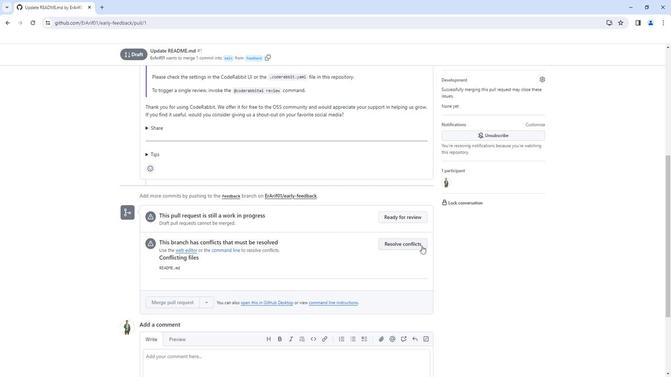 
Action: Mouse pressed left at (418, 245)
Screenshot: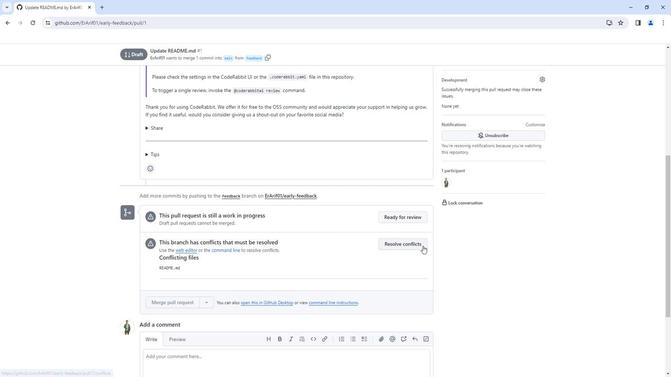 
Action: Mouse moved to (387, 217)
Screenshot: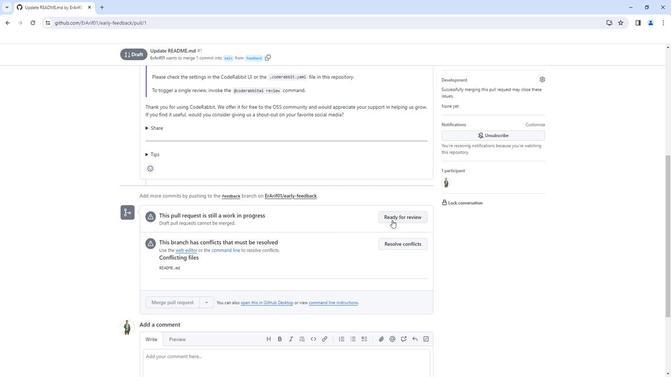 
Action: Mouse pressed left at (387, 217)
Screenshot: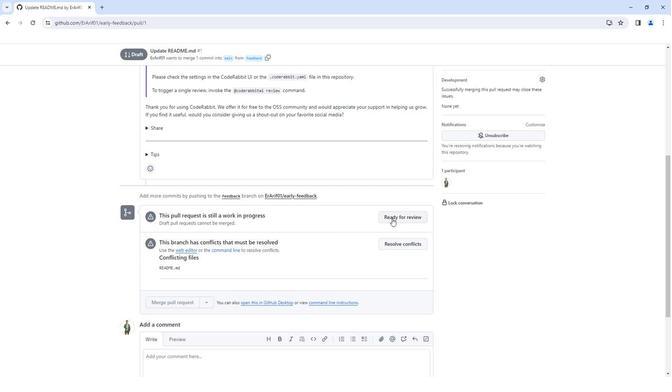 
Action: Mouse moved to (378, 217)
Screenshot: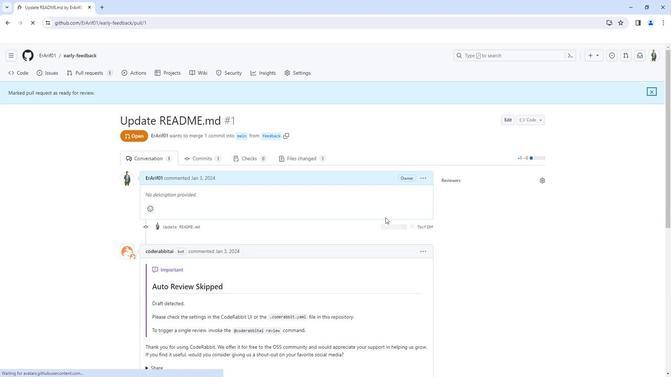 
Action: Mouse scrolled (378, 217) with delta (0, 0)
Screenshot: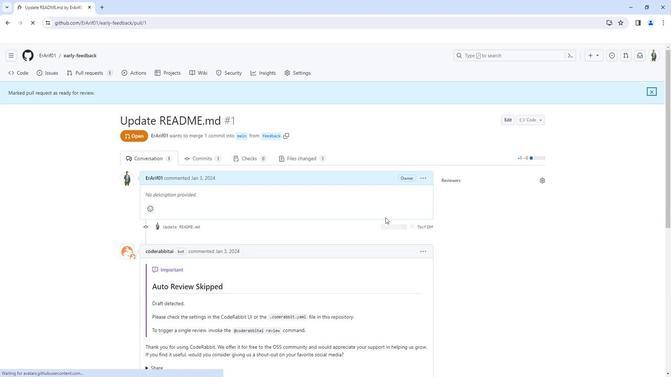 
Action: Mouse moved to (243, 247)
Screenshot: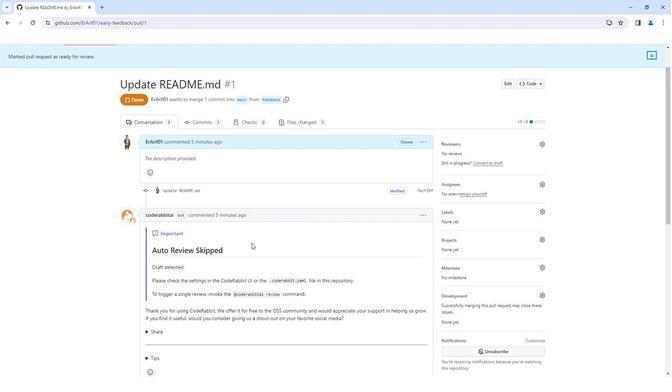 
Action: Mouse scrolled (243, 247) with delta (0, 0)
Screenshot: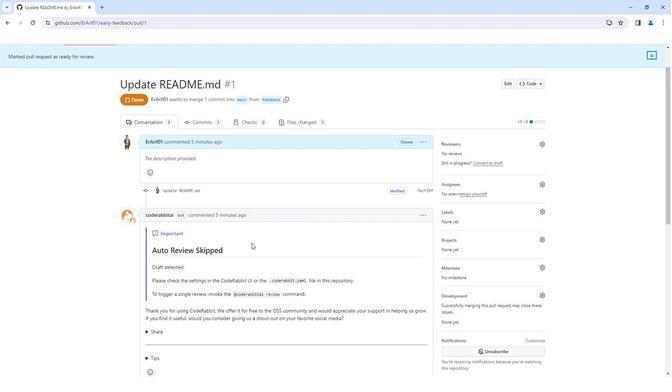 
Action: Mouse moved to (240, 248)
Screenshot: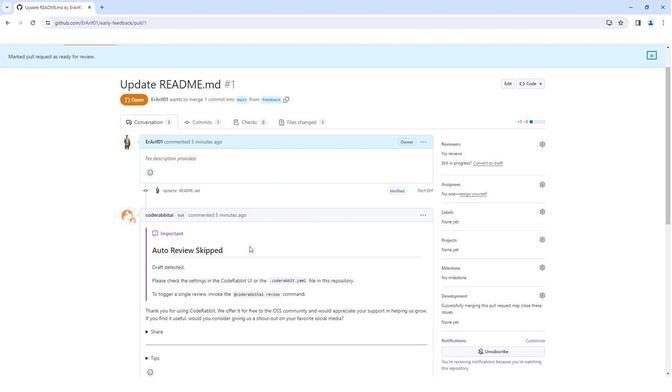 
Action: Mouse scrolled (240, 248) with delta (0, 0)
Screenshot: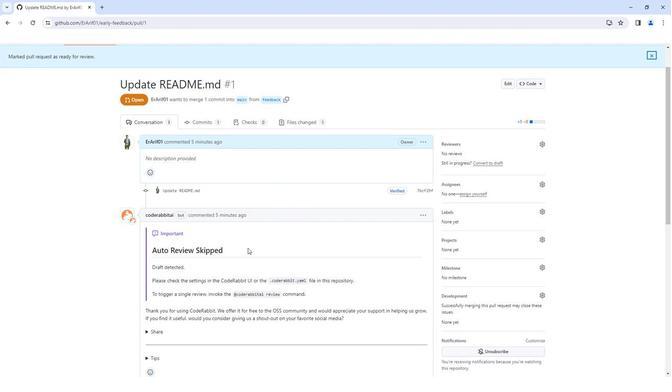 
Action: Mouse moved to (237, 248)
Screenshot: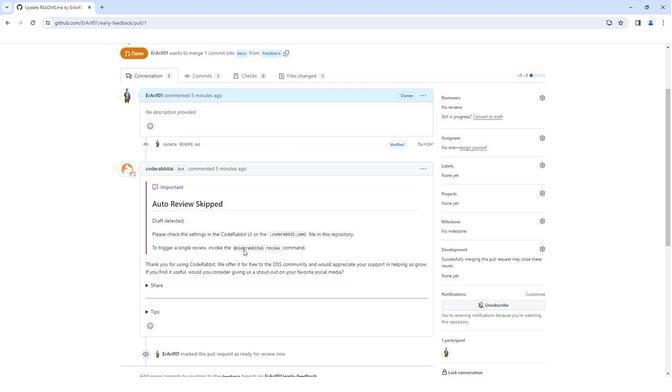 
Action: Mouse scrolled (237, 248) with delta (0, 0)
Screenshot: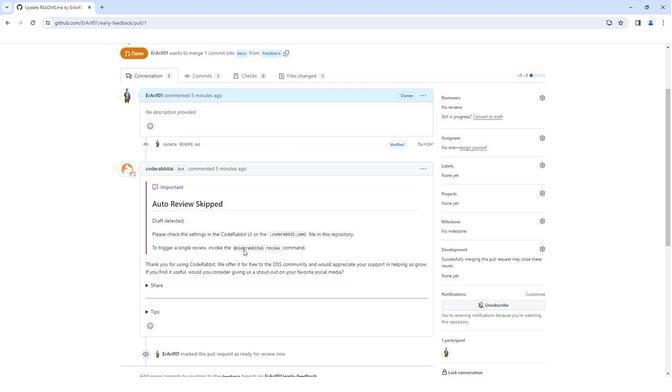 
Action: Mouse moved to (228, 246)
Screenshot: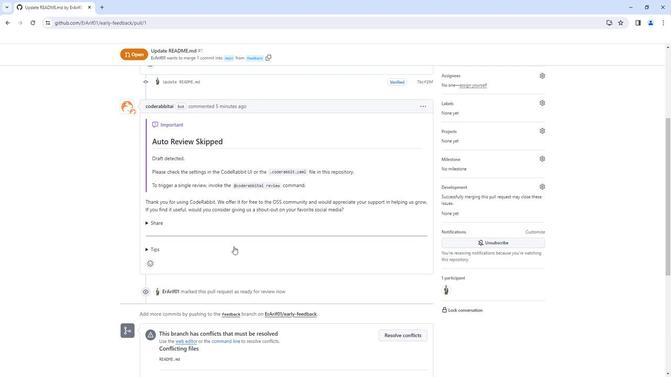 
Action: Mouse scrolled (228, 245) with delta (0, 0)
Screenshot: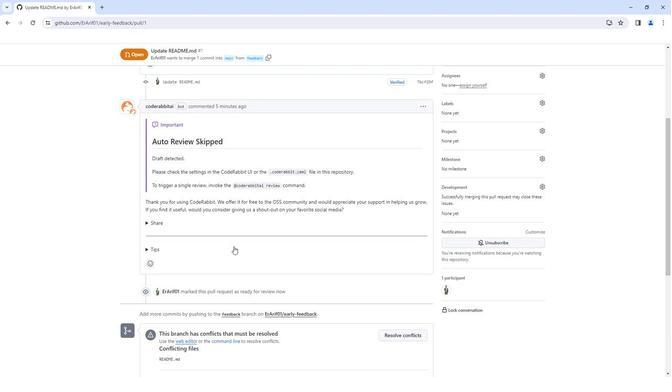 
Action: Mouse moved to (227, 246)
Screenshot: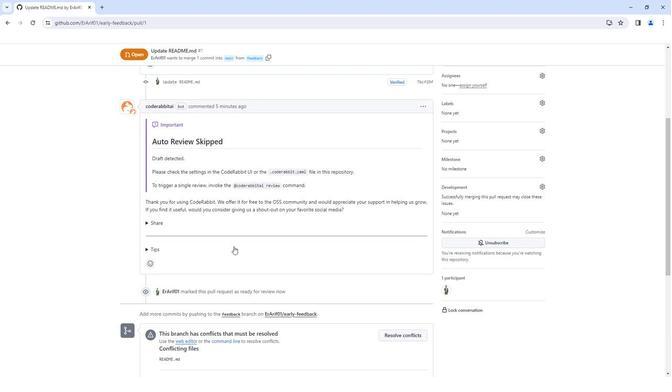 
Action: Mouse scrolled (227, 245) with delta (0, 0)
Screenshot: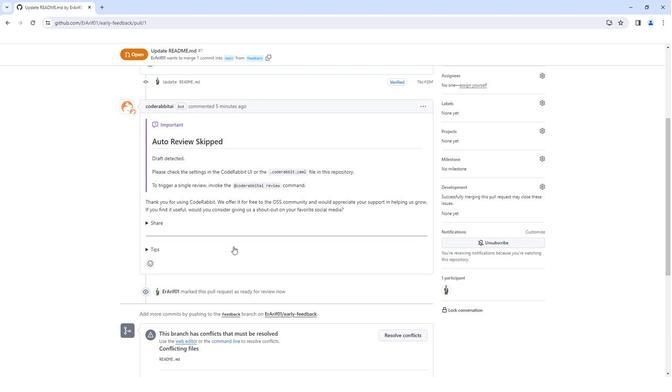 
Action: Mouse moved to (226, 246)
Screenshot: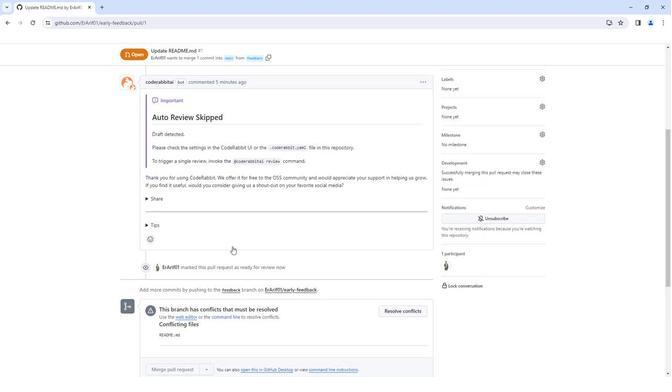 
Action: Mouse scrolled (226, 245) with delta (0, 0)
Screenshot: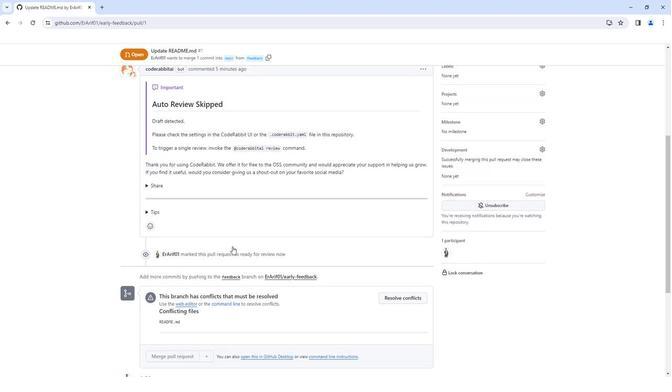 
Action: Mouse moved to (225, 238)
Screenshot: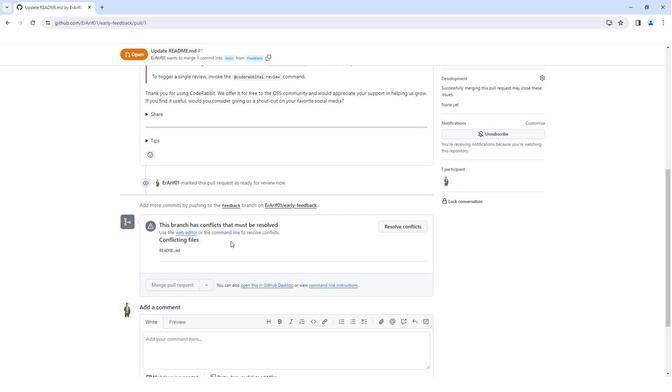 
Action: Mouse scrolled (225, 238) with delta (0, 0)
Screenshot: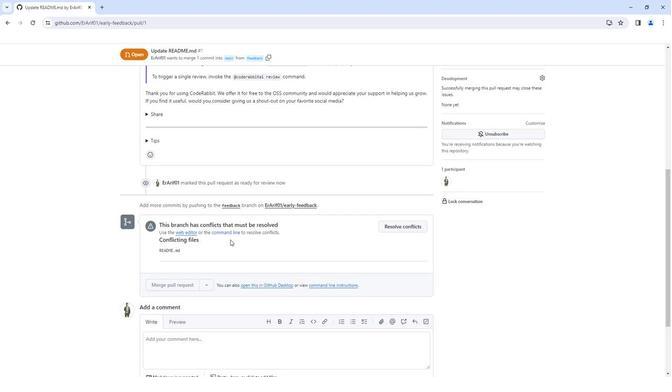 
Action: Mouse moved to (225, 238)
Screenshot: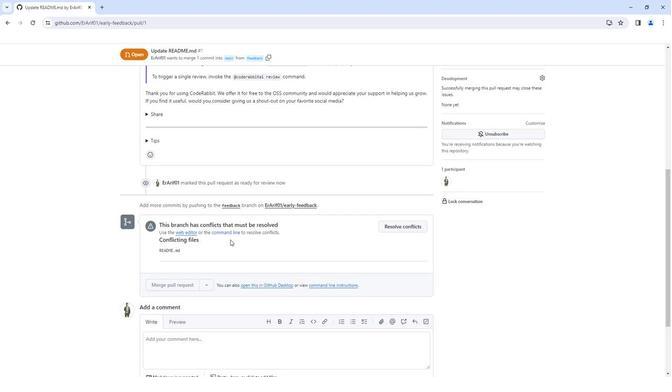 
Action: Mouse scrolled (225, 237) with delta (0, 0)
Screenshot: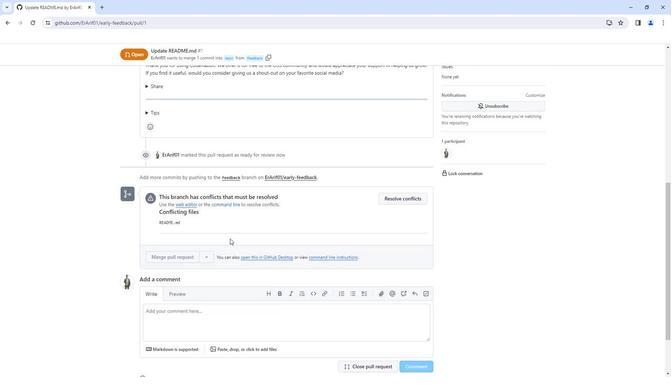 
Action: Mouse moved to (212, 230)
Screenshot: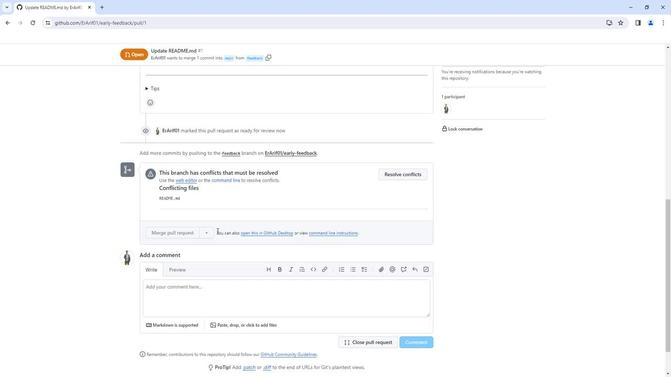 
Action: Mouse scrolled (212, 230) with delta (0, 0)
Screenshot: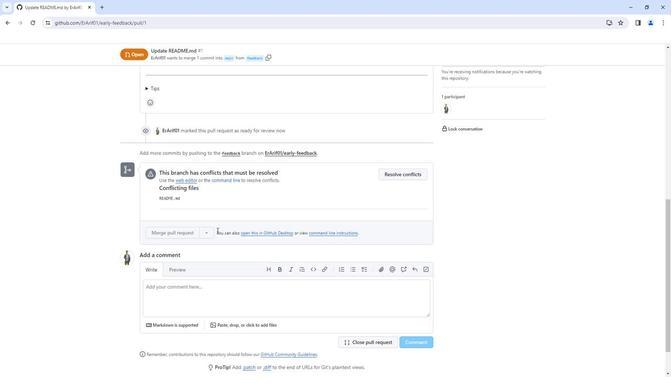 
Action: Mouse scrolled (212, 230) with delta (0, 0)
Screenshot: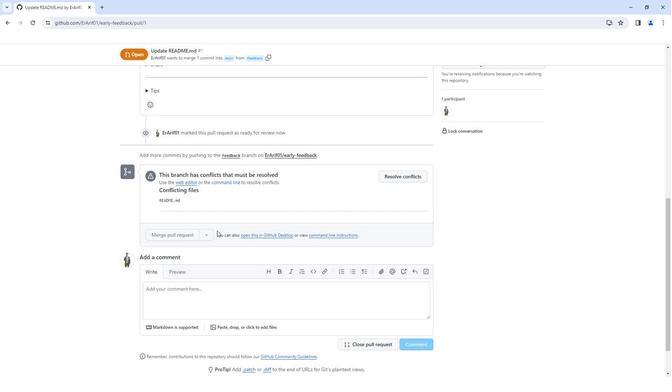 
Action: Mouse moved to (213, 231)
Screenshot: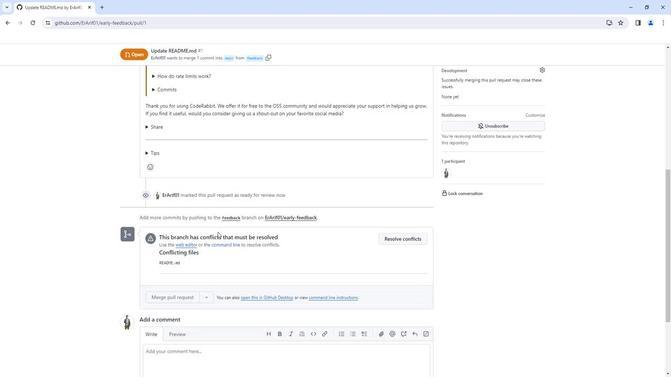 
Action: Mouse scrolled (213, 232) with delta (0, 0)
Screenshot: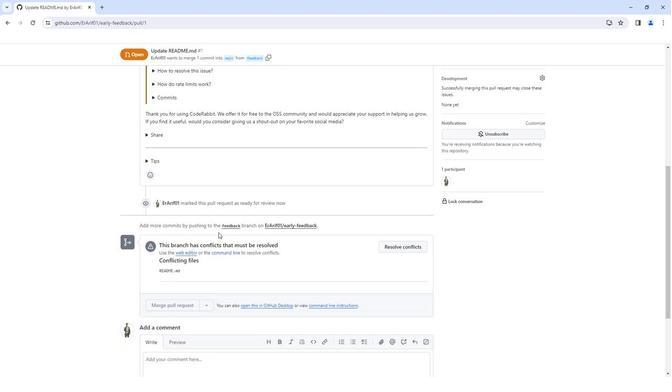 
Action: Mouse scrolled (213, 232) with delta (0, 0)
Screenshot: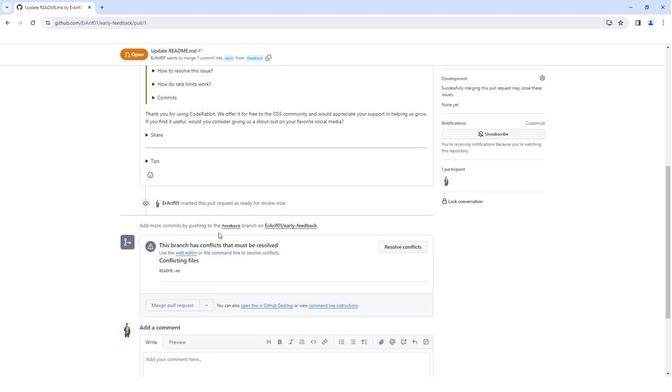 
Action: Mouse moved to (214, 231)
Screenshot: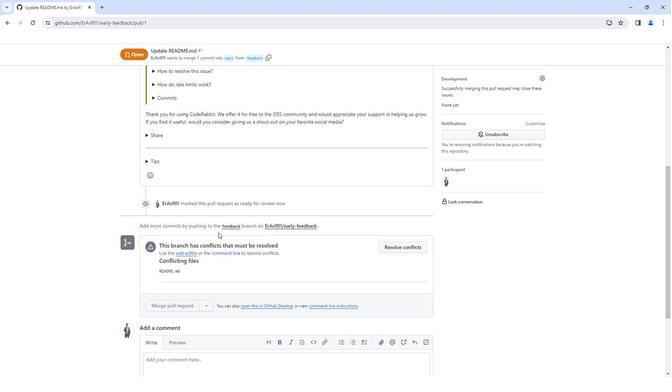 
Action: Mouse scrolled (214, 232) with delta (0, 0)
Screenshot: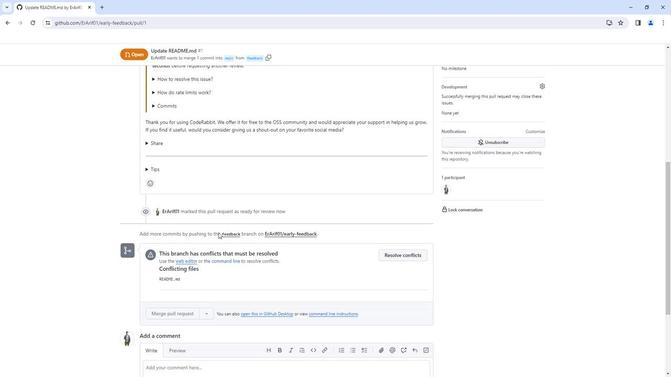 
Action: Mouse moved to (215, 233)
Screenshot: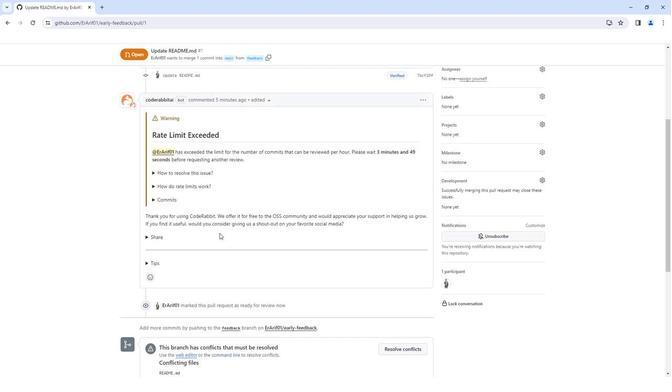
Action: Mouse scrolled (215, 233) with delta (0, 0)
Screenshot: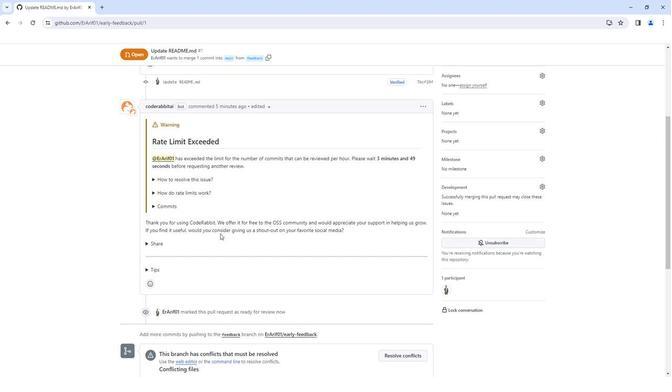 
Action: Mouse scrolled (215, 233) with delta (0, 0)
Screenshot: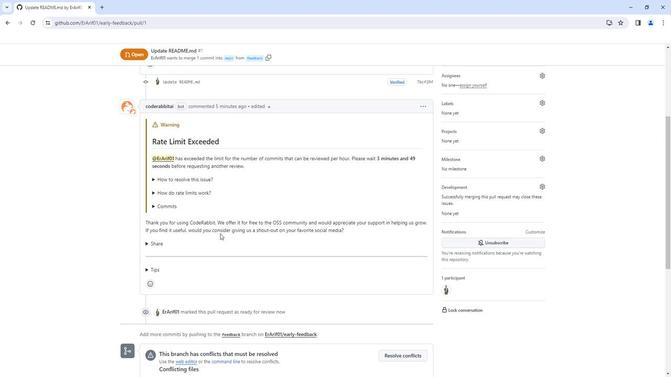 
Action: Mouse scrolled (215, 233) with delta (0, 0)
Screenshot: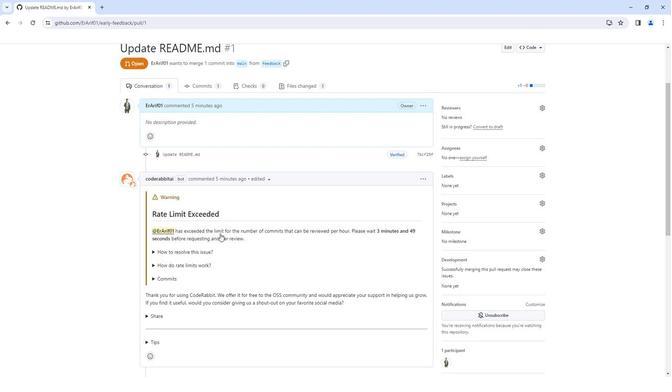 
Action: Mouse scrolled (215, 233) with delta (0, 0)
Screenshot: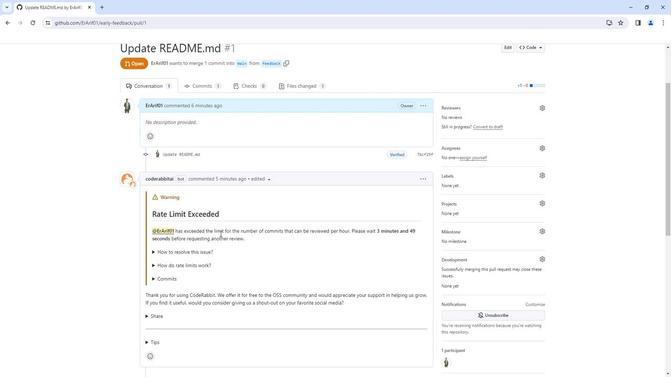 
Action: Mouse scrolled (215, 232) with delta (0, 0)
Screenshot: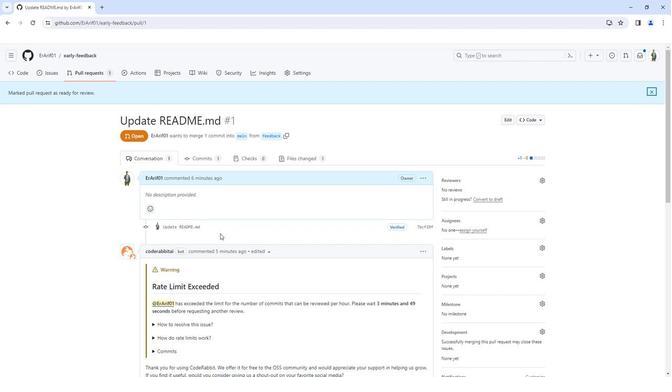 
Action: Mouse scrolled (215, 232) with delta (0, 0)
Screenshot: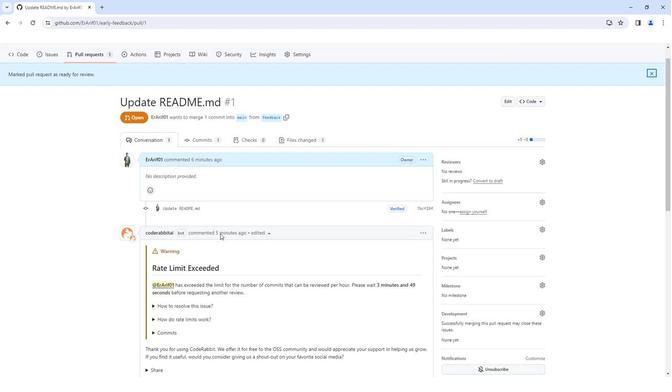 
Action: Mouse scrolled (215, 232) with delta (0, 0)
Screenshot: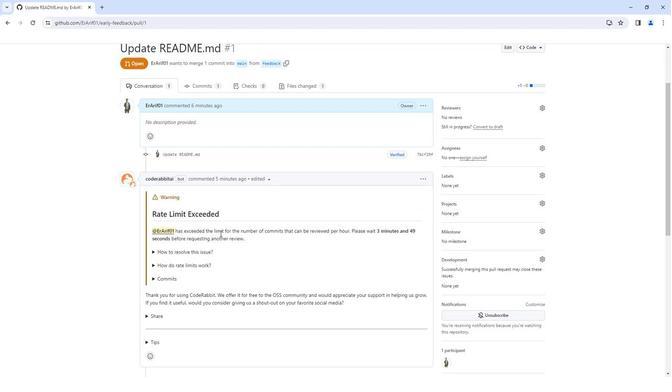 
Action: Mouse scrolled (215, 233) with delta (0, 0)
Screenshot: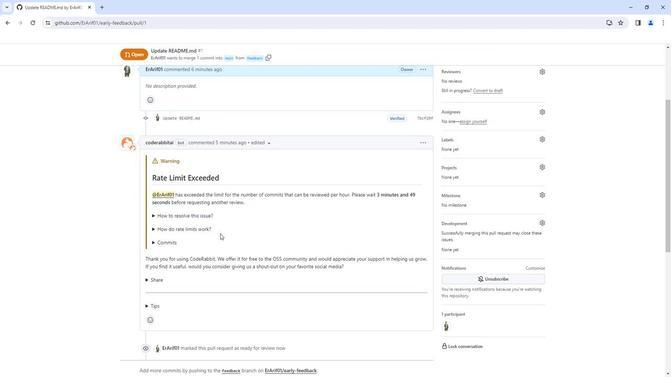 
Action: Mouse scrolled (215, 233) with delta (0, 0)
Screenshot: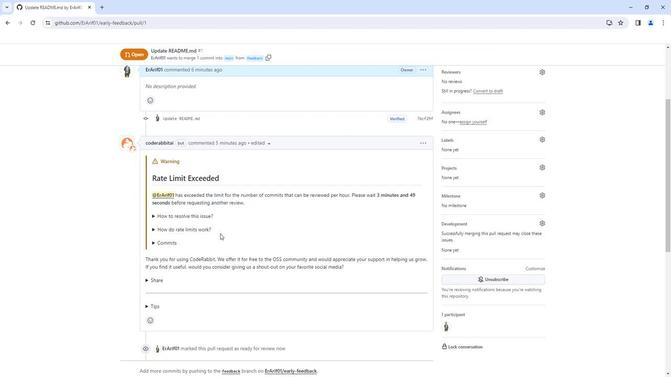 
Action: Mouse scrolled (215, 233) with delta (0, 0)
Screenshot: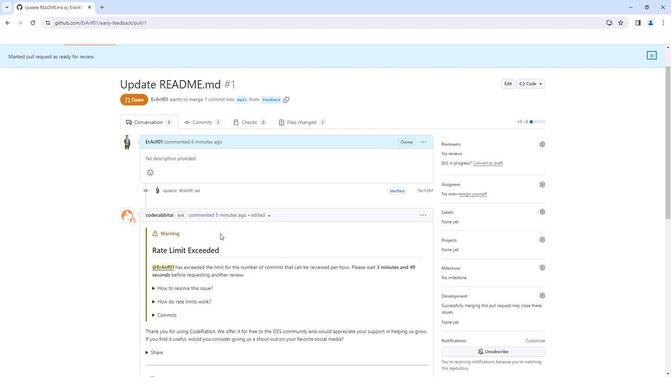 
Action: Mouse scrolled (215, 233) with delta (0, 0)
Screenshot: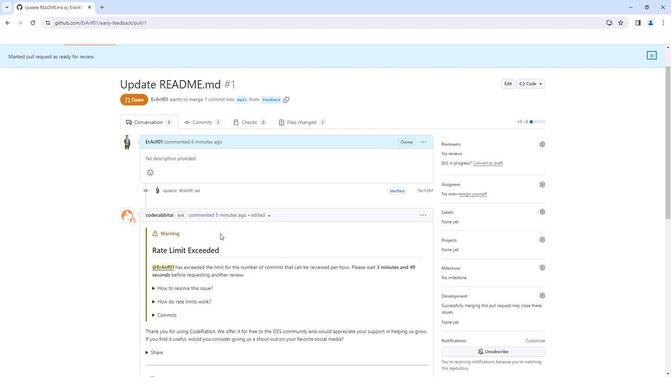 
Action: Mouse scrolled (215, 232) with delta (0, 0)
Screenshot: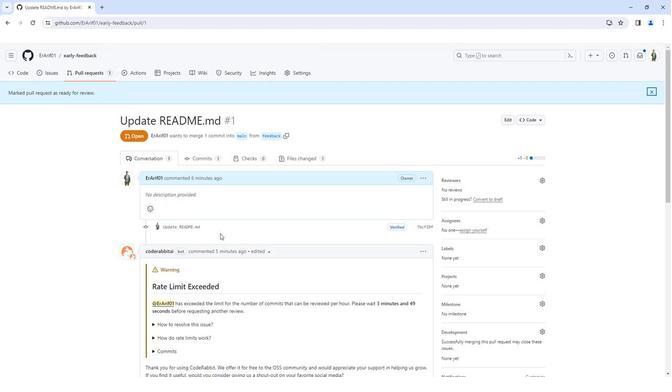 
Action: Mouse scrolled (215, 232) with delta (0, 0)
Screenshot: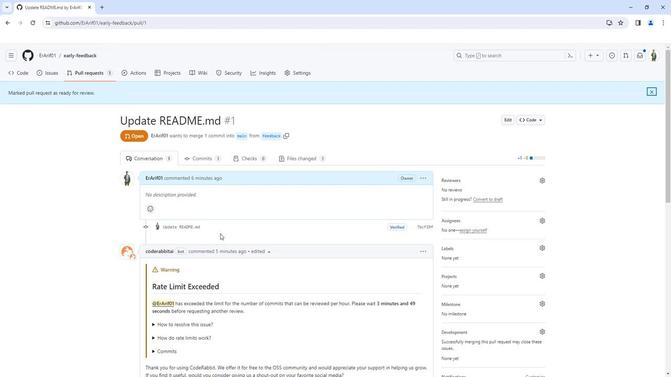 
Action: Mouse scrolled (215, 232) with delta (0, 0)
Screenshot: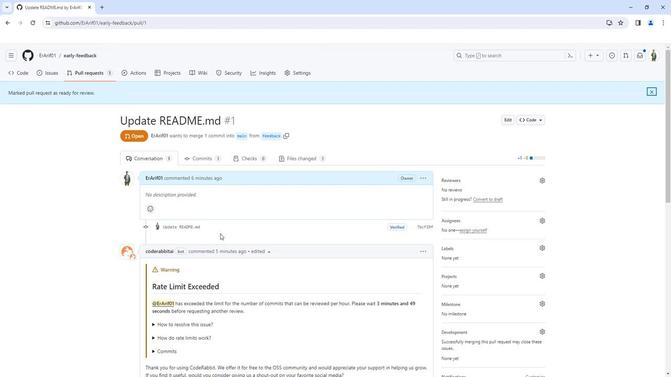 
Action: Mouse scrolled (215, 232) with delta (0, 0)
Screenshot: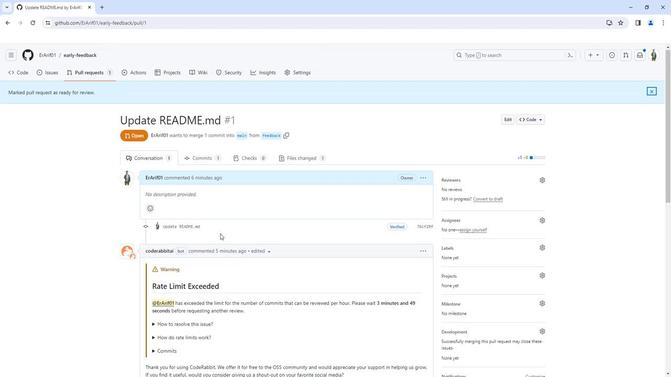 
Action: Mouse scrolled (215, 232) with delta (0, 0)
Screenshot: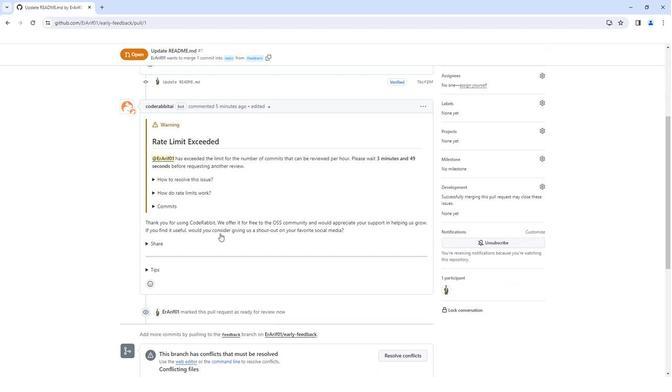 
Action: Mouse scrolled (215, 232) with delta (0, 0)
Screenshot: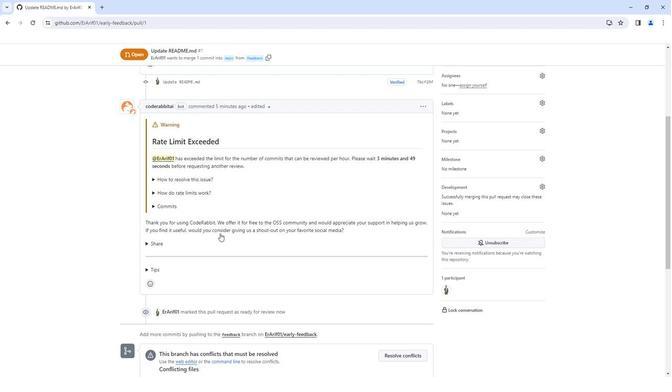 
Action: Mouse scrolled (215, 232) with delta (0, 0)
Screenshot: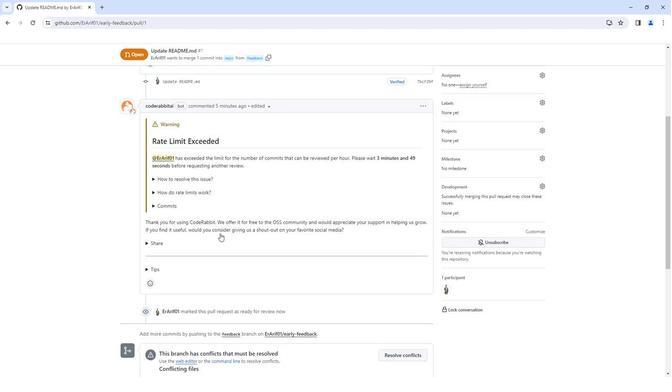 
Action: Mouse scrolled (215, 232) with delta (0, 0)
Screenshot: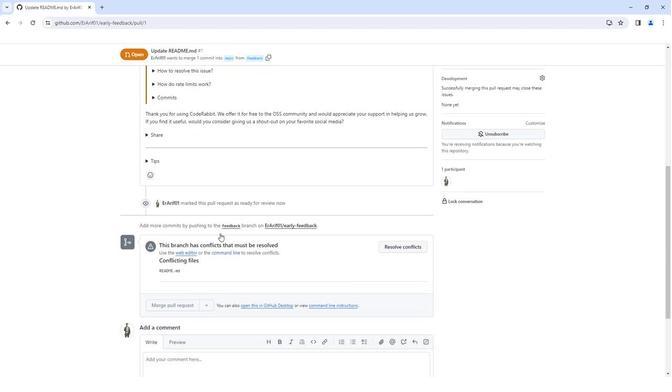 
Action: Mouse scrolled (215, 232) with delta (0, 0)
Screenshot: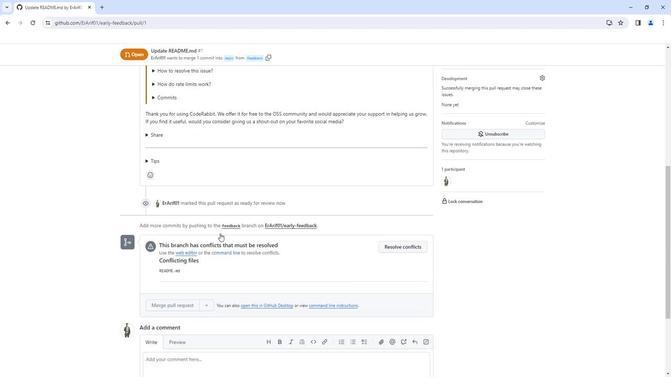 
Action: Mouse scrolled (215, 232) with delta (0, 0)
Screenshot: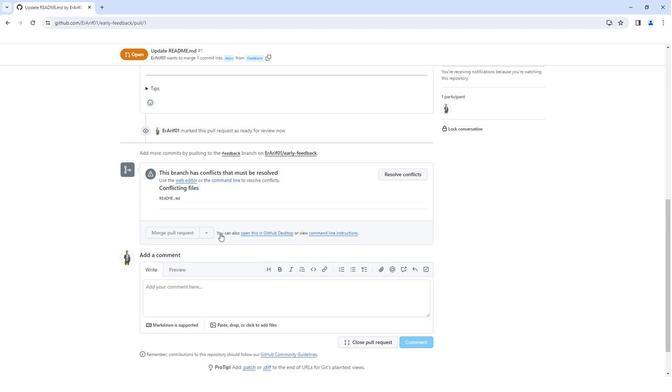 
Action: Mouse scrolled (215, 232) with delta (0, 0)
Screenshot: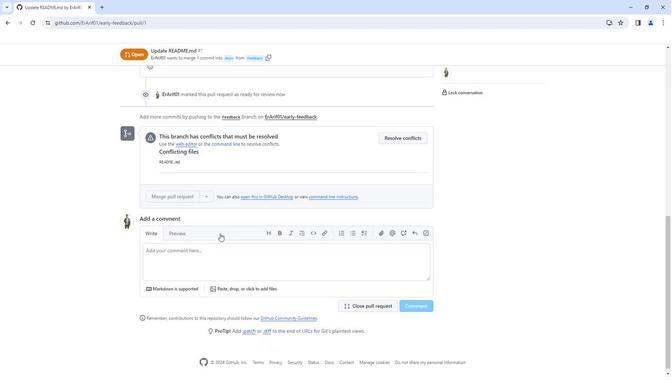
Action: Mouse scrolled (215, 232) with delta (0, 0)
Screenshot: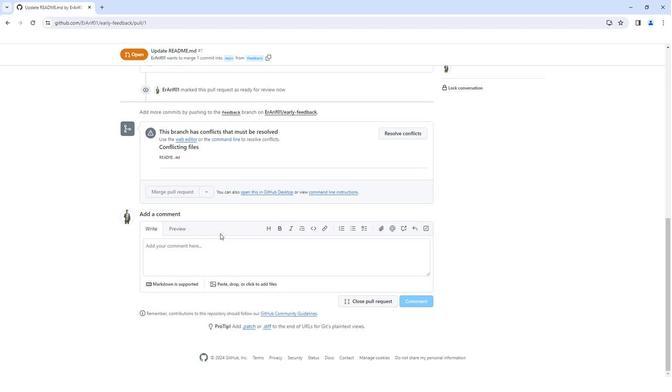 
Action: Mouse moved to (372, 159)
Screenshot: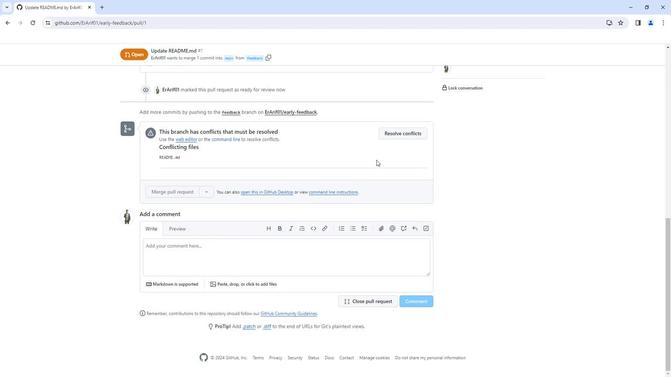 
Action: Mouse scrolled (372, 159) with delta (0, 0)
Screenshot: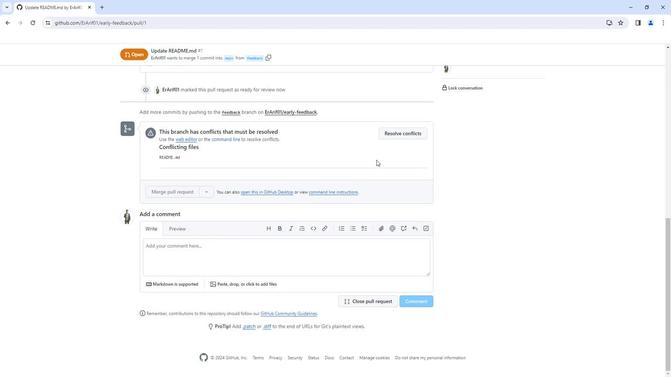 
Action: Mouse moved to (373, 162)
Screenshot: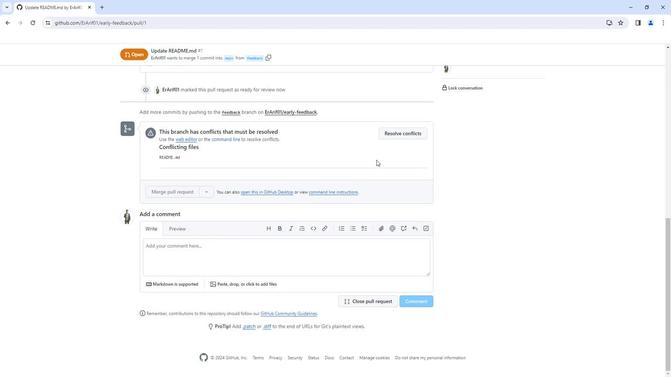 
Action: Mouse scrolled (373, 162) with delta (0, 0)
Screenshot: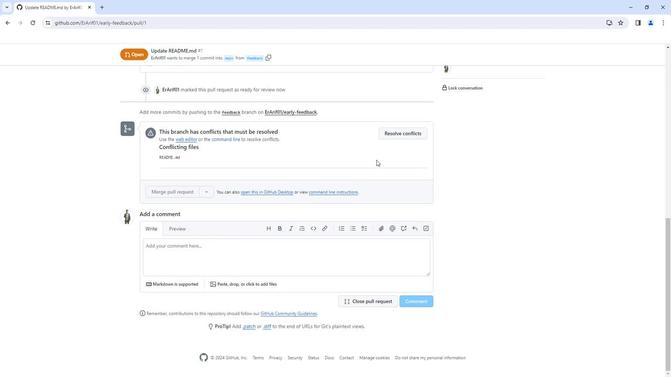 
Action: Mouse moved to (207, 185)
Screenshot: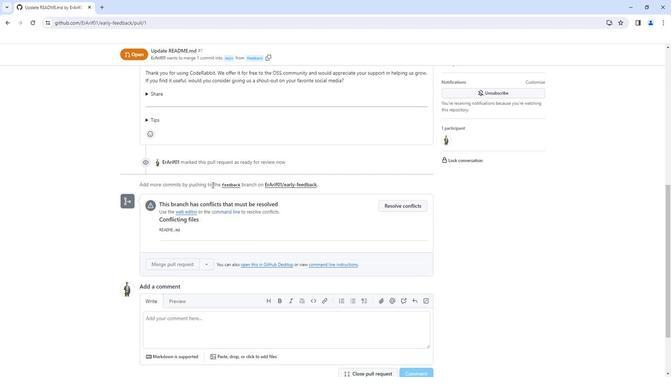 
Action: Mouse scrolled (207, 186) with delta (0, 0)
Screenshot: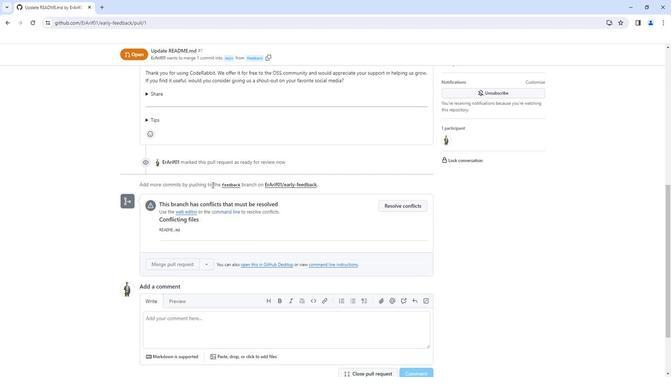 
Action: Mouse moved to (206, 200)
Screenshot: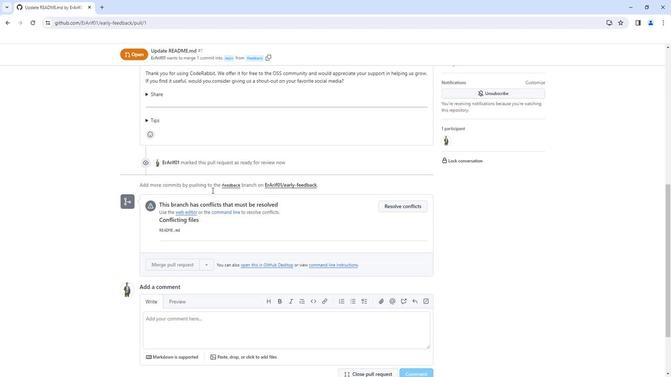 
Action: Mouse scrolled (207, 195) with delta (0, 0)
Screenshot: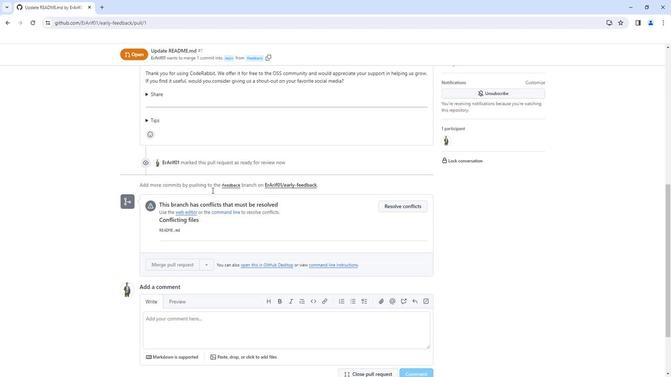 
Action: Mouse moved to (205, 212)
Screenshot: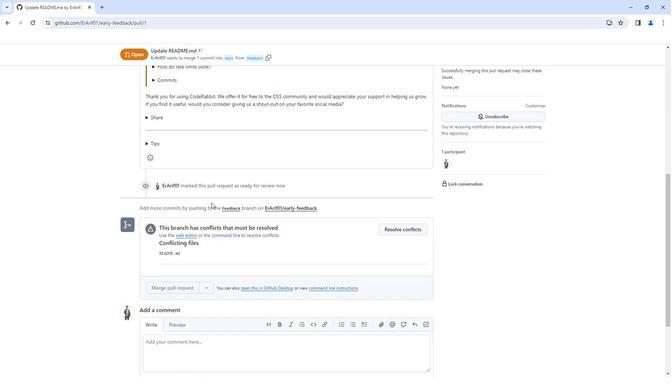 
Action: Mouse scrolled (205, 209) with delta (0, 0)
Screenshot: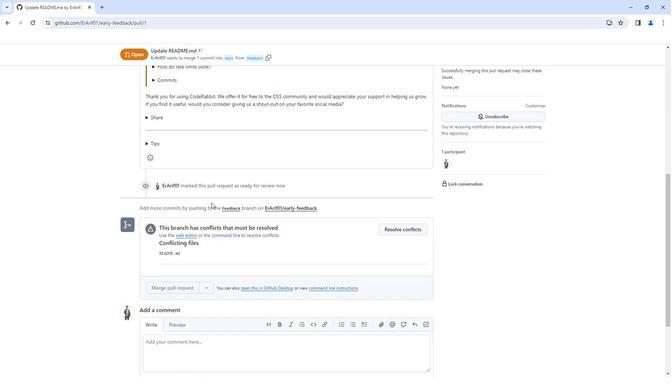 
Action: Mouse moved to (205, 222)
Screenshot: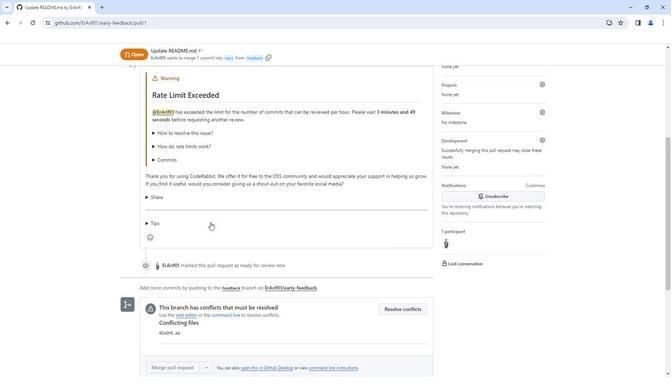 
Action: Mouse scrolled (205, 223) with delta (0, 0)
Screenshot: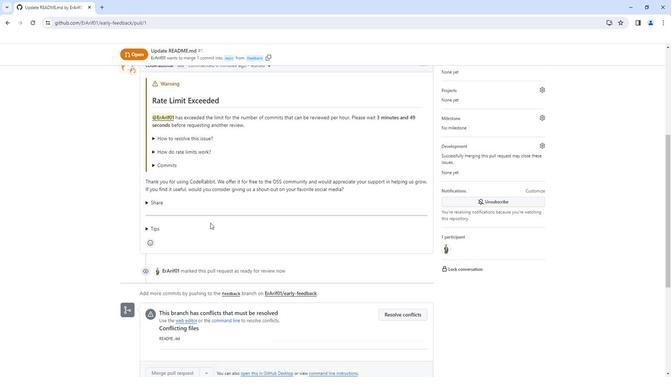 
Action: Mouse moved to (205, 224)
Screenshot: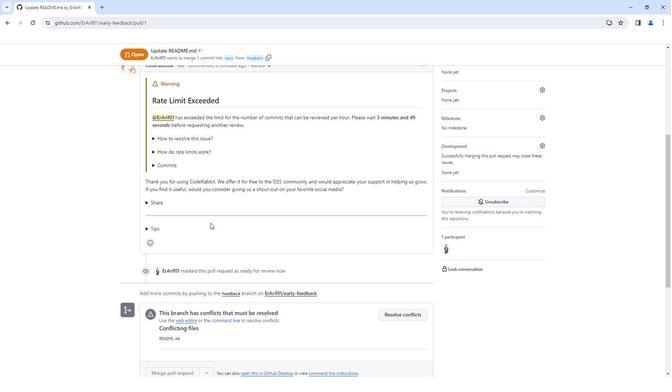 
Action: Mouse scrolled (205, 224) with delta (0, 0)
Screenshot: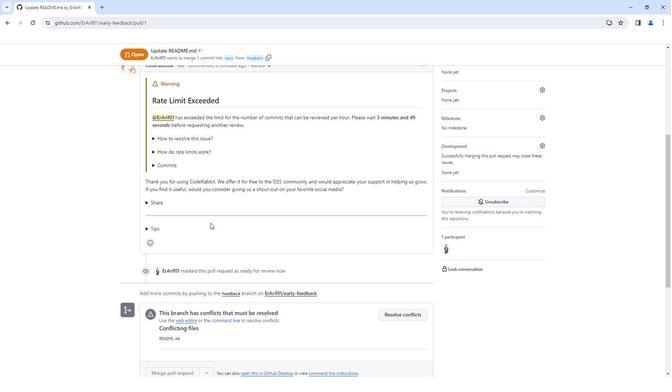 
Action: Mouse moved to (206, 225)
Screenshot: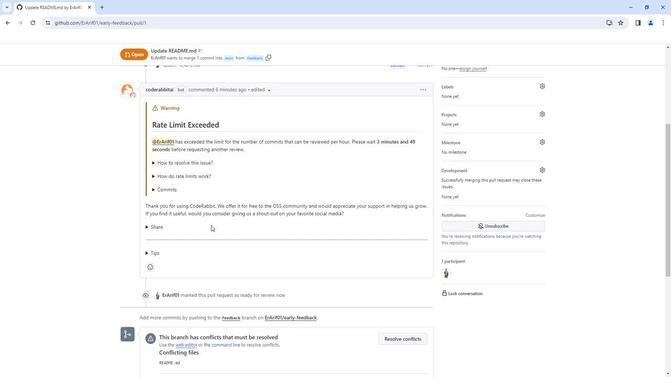 
Action: Mouse scrolled (206, 225) with delta (0, 0)
Screenshot: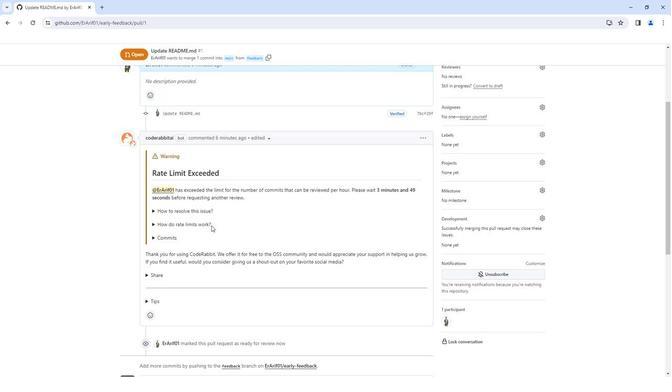 
Action: Mouse moved to (206, 225)
Screenshot: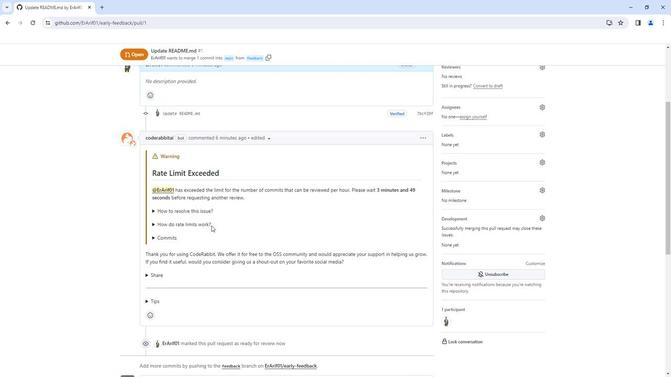 
Action: Mouse scrolled (206, 225) with delta (0, 0)
Screenshot: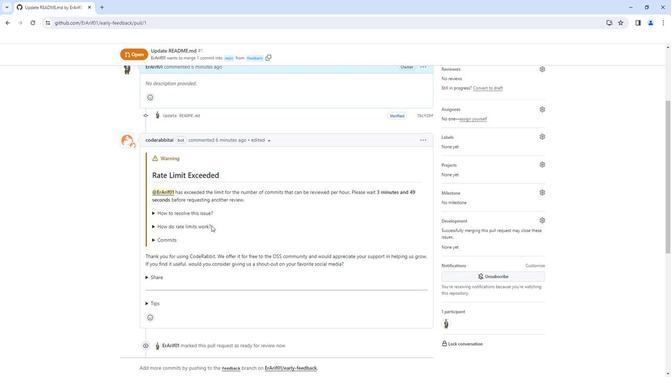 
Action: Mouse moved to (314, 202)
Screenshot: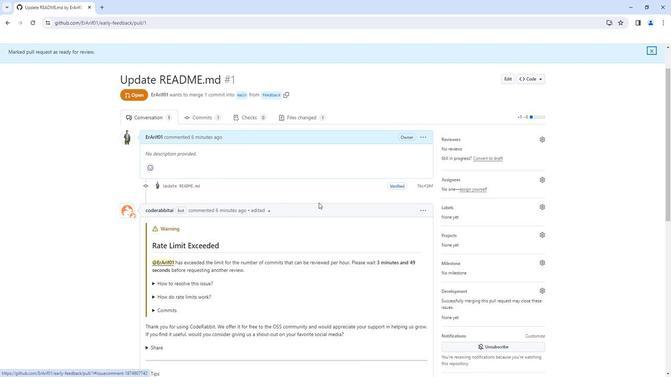 
Action: Mouse scrolled (314, 202) with delta (0, 0)
Screenshot: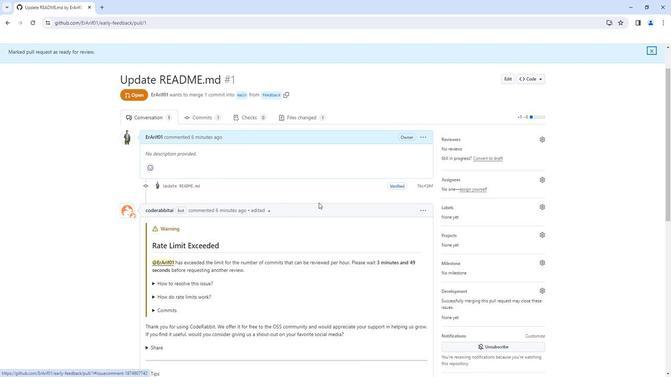 
Action: Mouse moved to (314, 202)
Screenshot: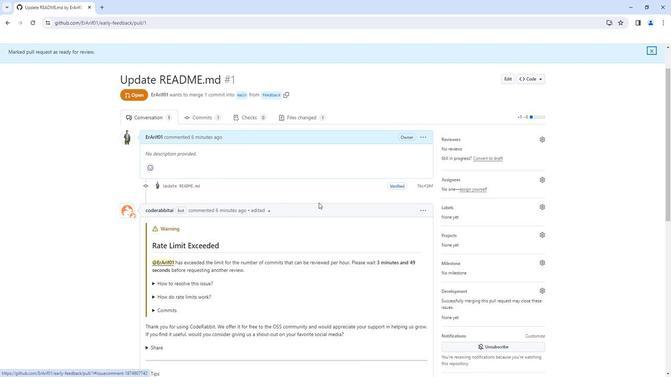 
Action: Mouse scrolled (314, 203) with delta (0, 0)
Screenshot: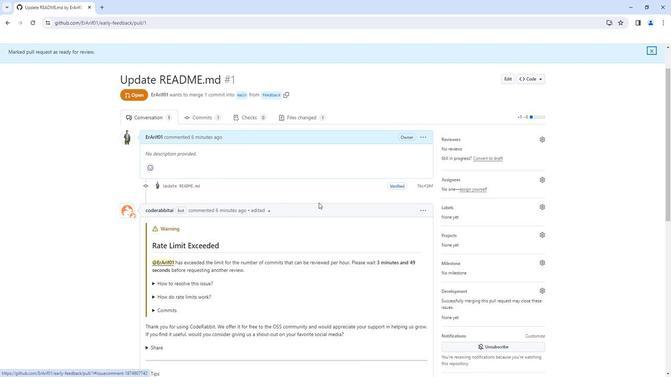 
Action: Mouse moved to (213, 194)
Screenshot: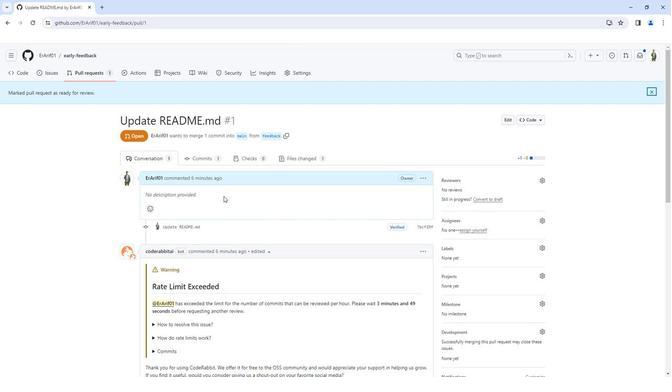 
Action: Mouse pressed left at (213, 194)
Screenshot: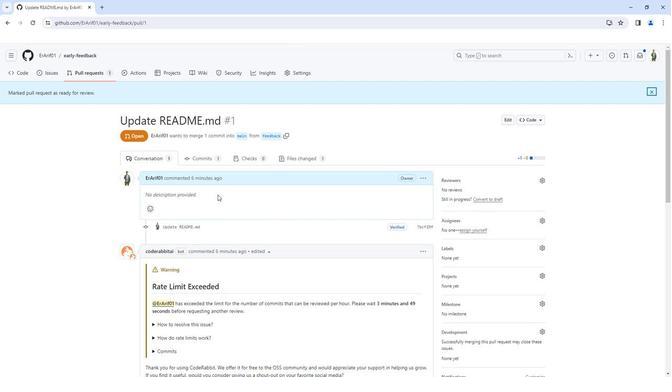 
Action: Mouse moved to (171, 195)
Screenshot: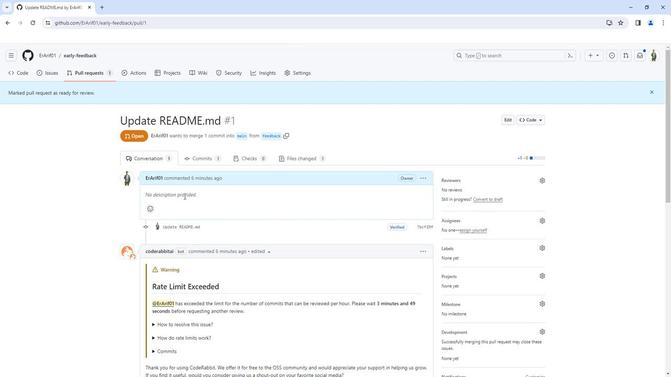 
Action: Mouse scrolled (171, 196) with delta (0, 0)
Screenshot: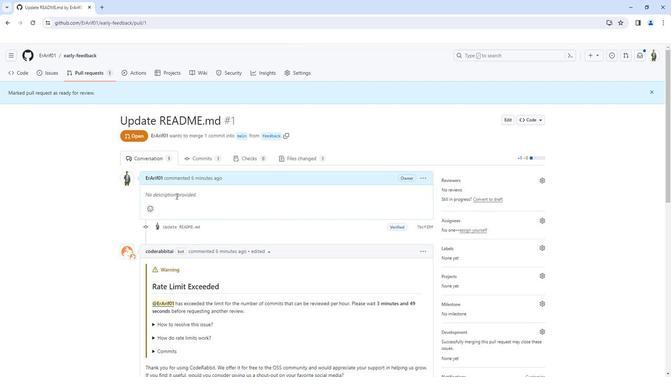 
Action: Mouse moved to (171, 195)
Screenshot: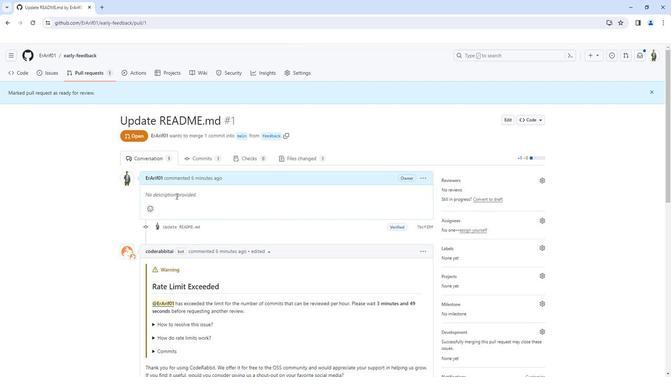
Action: Mouse scrolled (171, 196) with delta (0, 0)
Screenshot: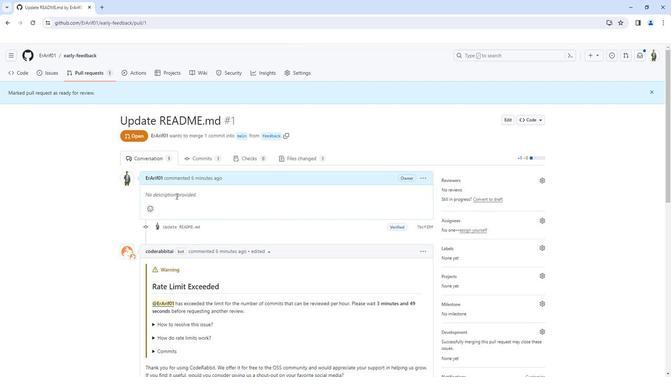 
Action: Mouse scrolled (171, 196) with delta (0, 0)
Screenshot: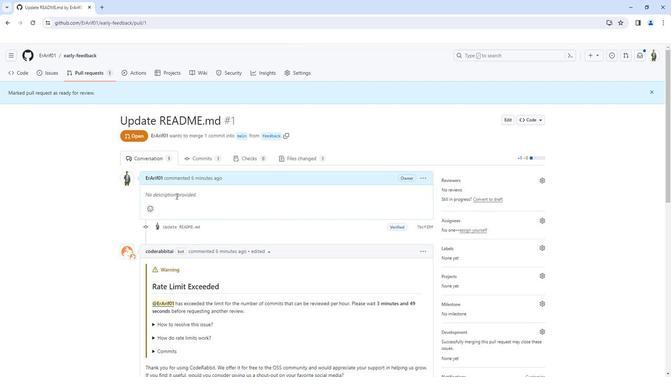 
Action: Mouse scrolled (171, 196) with delta (0, 0)
Screenshot: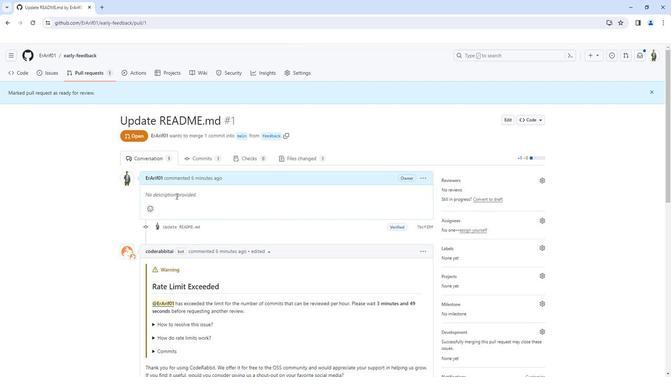 
Action: Mouse moved to (95, 72)
Screenshot: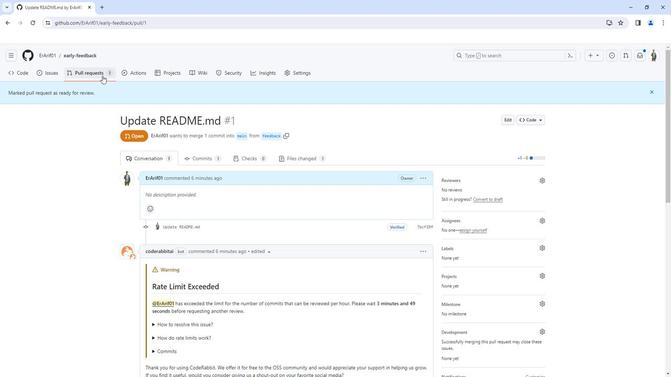
Action: Mouse pressed left at (95, 72)
Screenshot: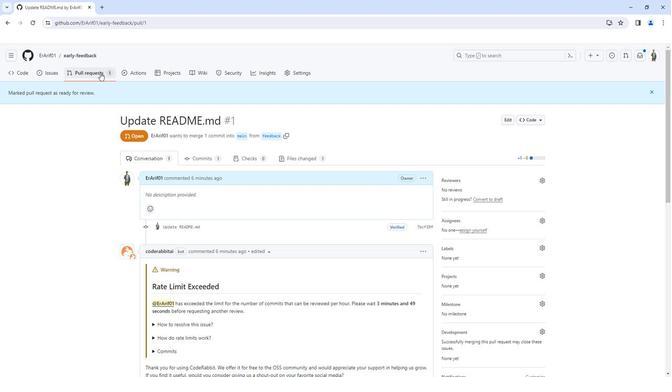 
Action: Mouse moved to (171, 136)
Screenshot: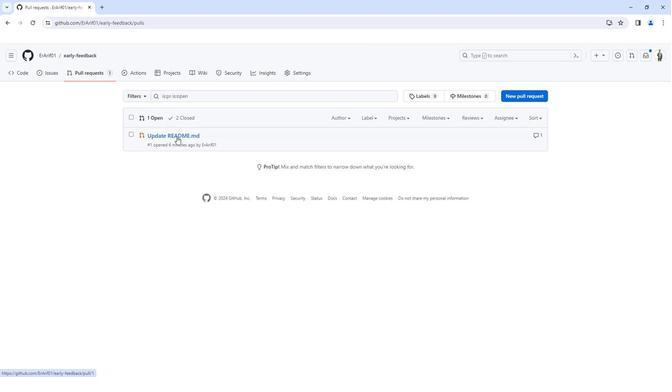 
Action: Mouse pressed left at (171, 136)
Screenshot: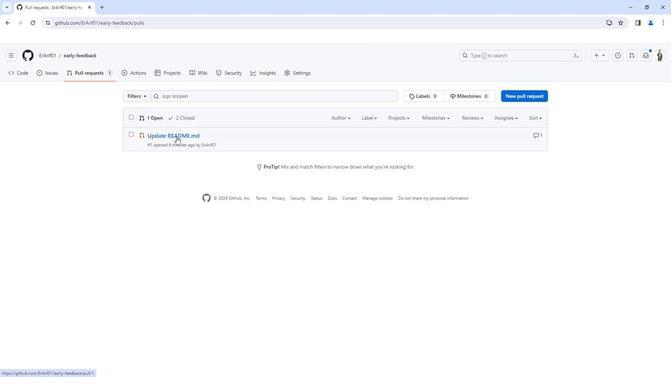 
Action: Mouse moved to (227, 188)
Screenshot: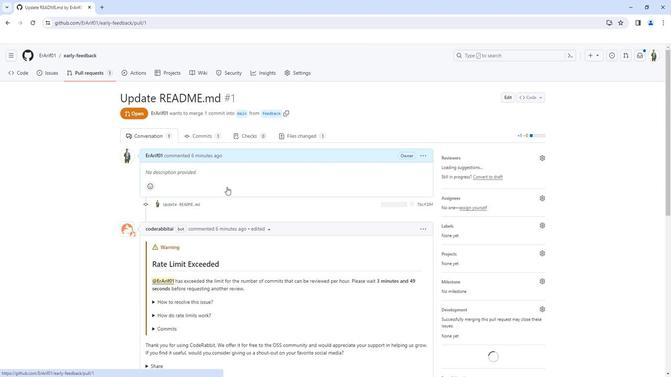 
Action: Mouse scrolled (227, 187) with delta (0, 0)
Screenshot: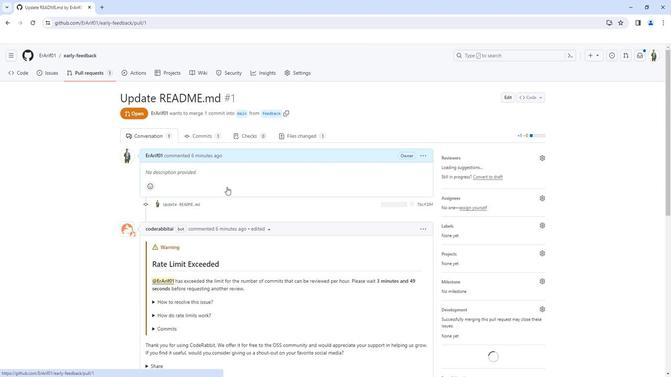 
Action: Mouse moved to (233, 189)
Screenshot: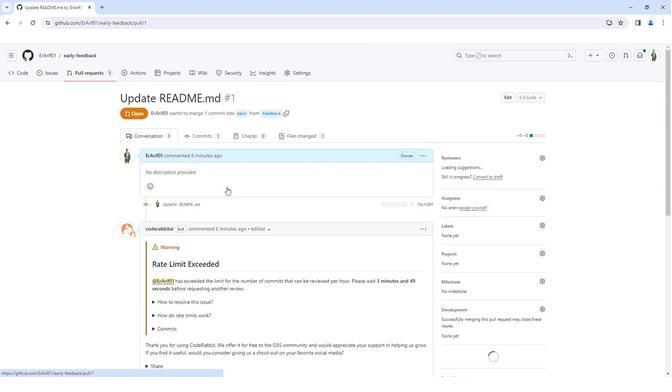 
Action: Mouse scrolled (233, 188) with delta (0, 0)
Screenshot: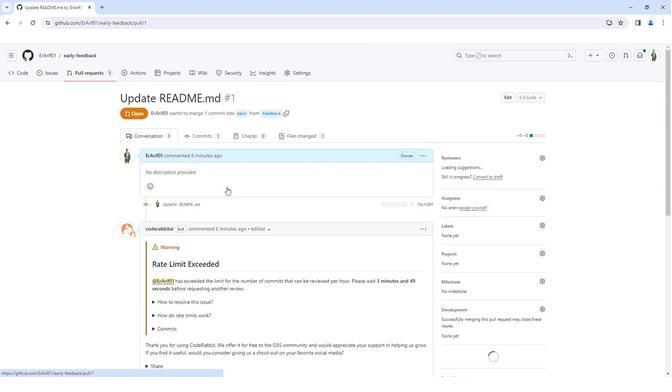 
Action: Mouse moved to (234, 188)
Screenshot: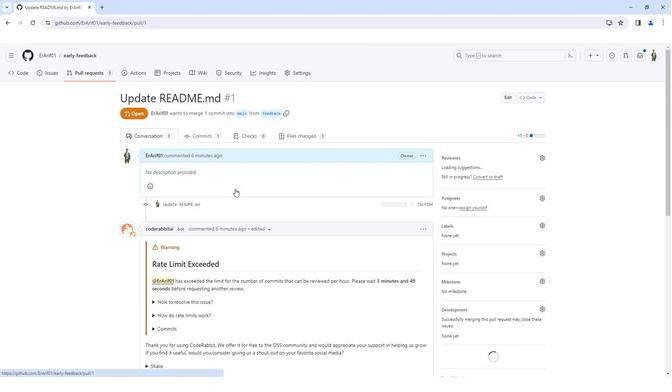 
Action: Mouse scrolled (234, 188) with delta (0, 0)
Screenshot: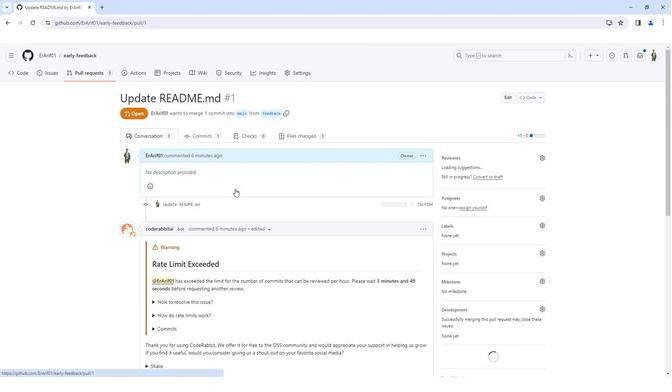 
Action: Mouse moved to (242, 184)
Screenshot: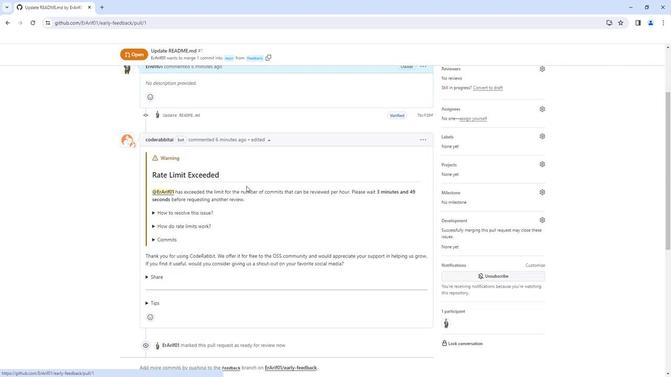 
Action: Mouse scrolled (242, 184) with delta (0, 0)
Screenshot: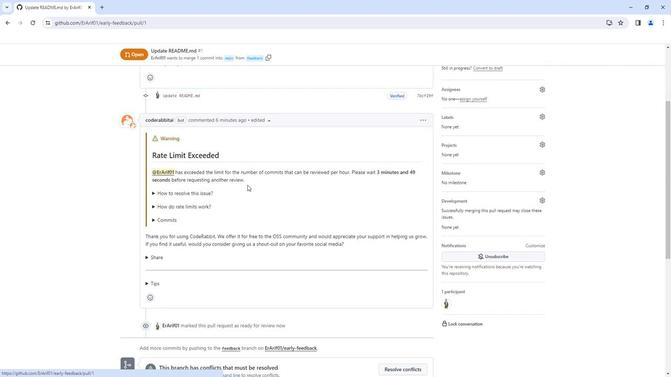 
Action: Mouse scrolled (242, 184) with delta (0, 0)
Screenshot: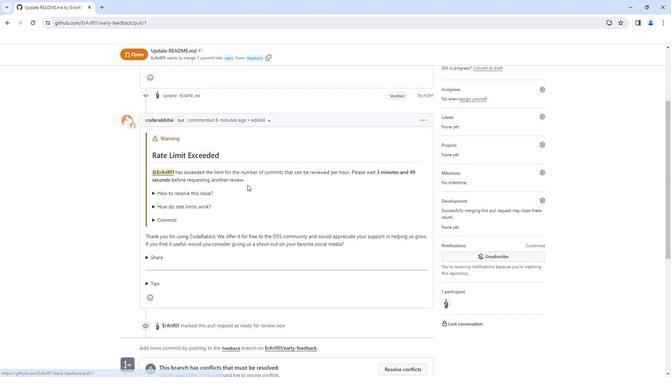 
Action: Mouse moved to (242, 184)
Screenshot: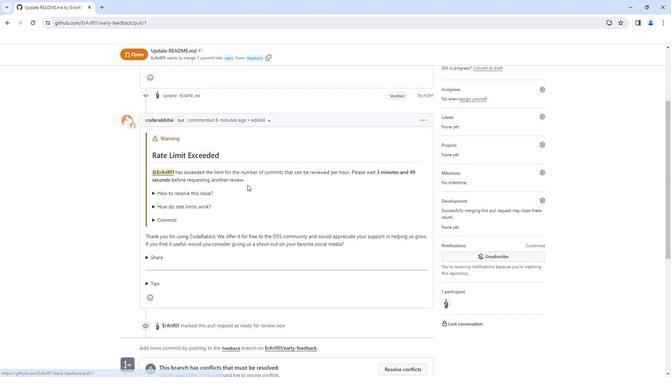 
Action: Mouse scrolled (242, 184) with delta (0, 0)
Screenshot: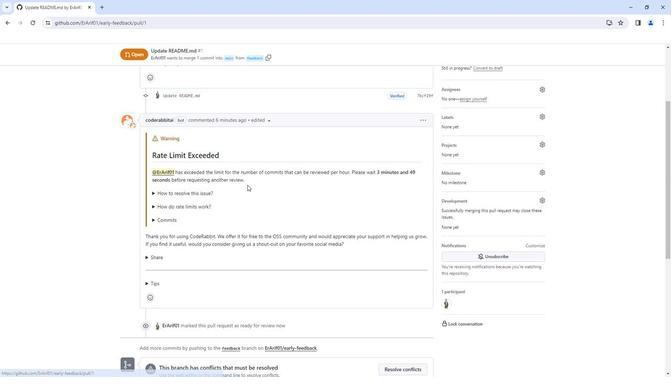 
Action: Mouse moved to (246, 184)
Screenshot: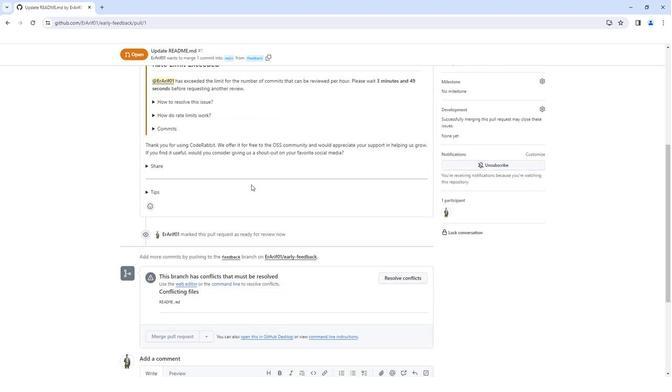 
Action: Mouse scrolled (246, 183) with delta (0, 0)
Screenshot: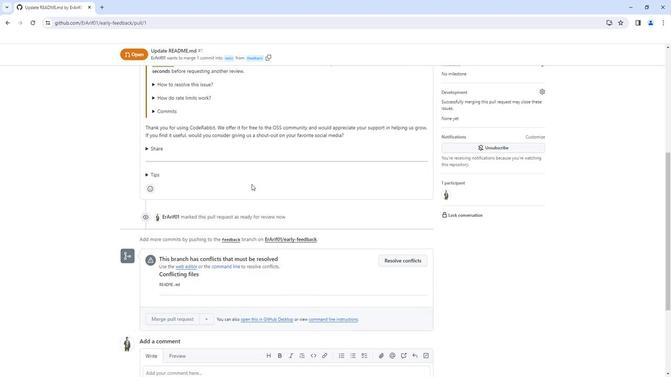 
Action: Mouse scrolled (246, 183) with delta (0, 0)
Screenshot: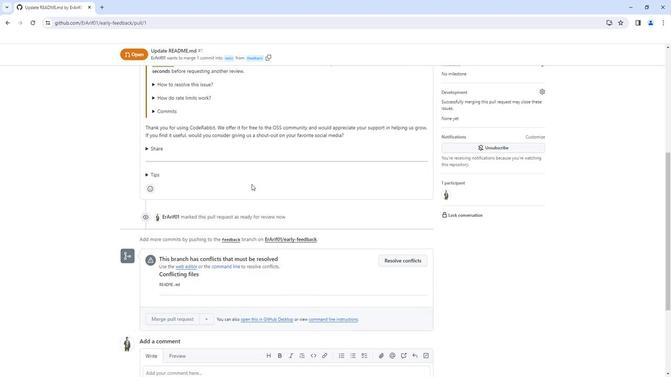 
Action: Mouse moved to (247, 184)
Screenshot: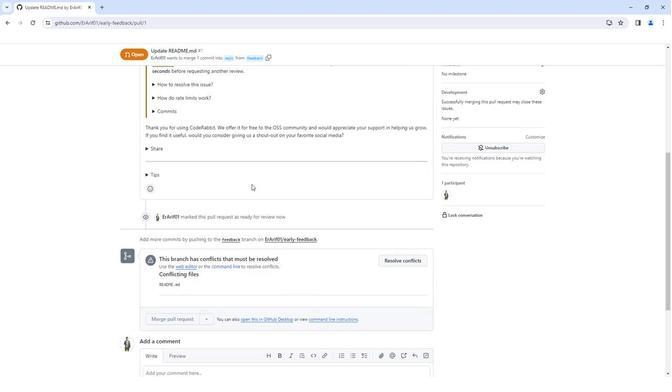 
Action: Mouse scrolled (247, 183) with delta (0, 0)
Screenshot: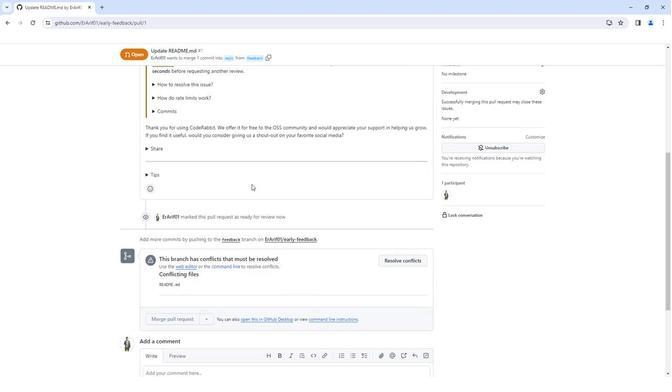 
Action: Mouse moved to (247, 184)
Screenshot: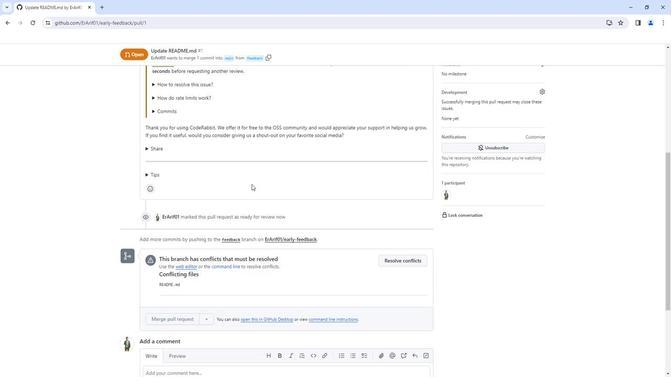 
Action: Mouse scrolled (247, 183) with delta (0, 0)
Screenshot: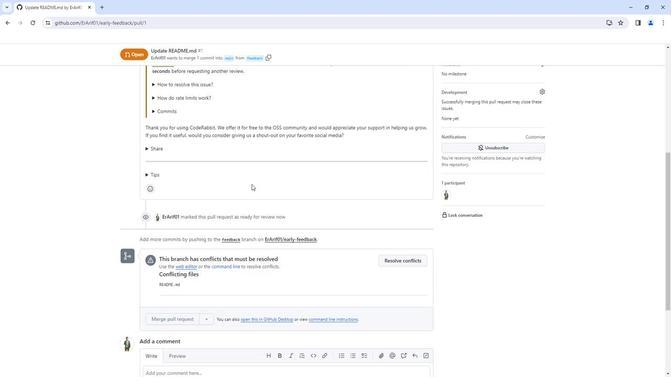 
Action: Mouse moved to (252, 184)
Screenshot: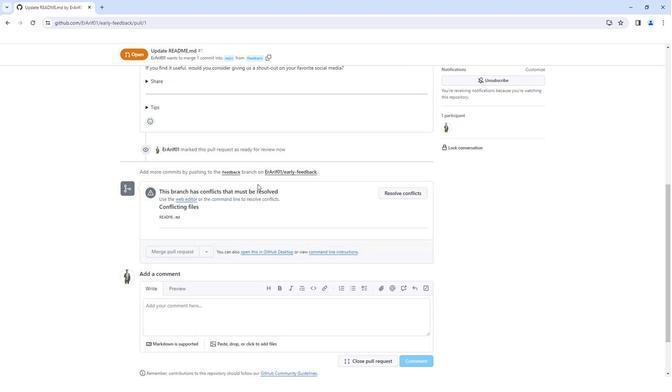 
Action: Mouse scrolled (252, 183) with delta (0, 0)
Screenshot: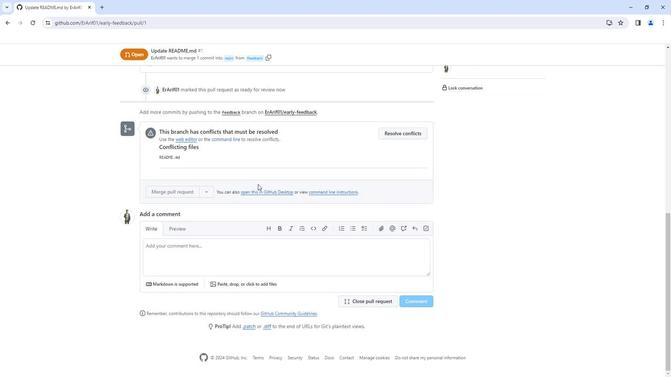 
Action: Mouse moved to (252, 184)
Screenshot: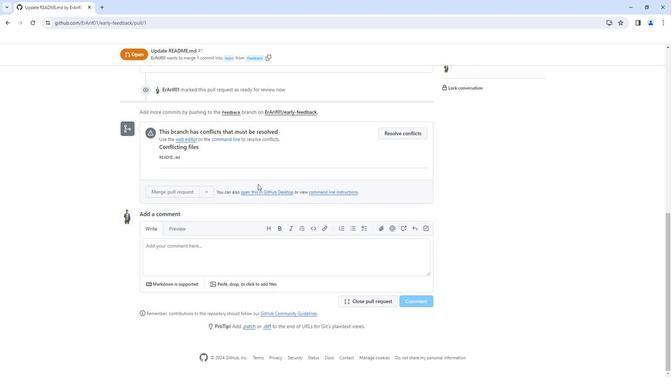 
Action: Mouse scrolled (252, 183) with delta (0, 0)
Screenshot: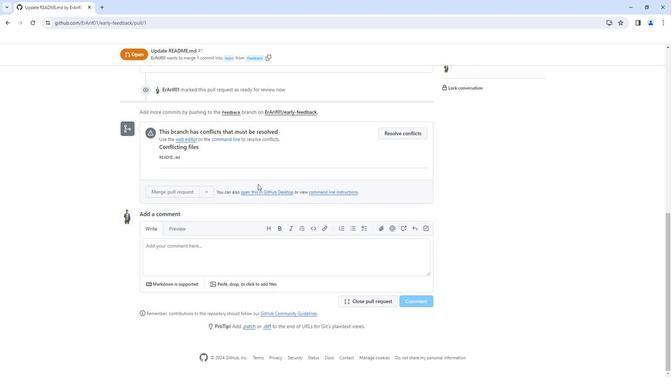
Action: Mouse moved to (253, 184)
Screenshot: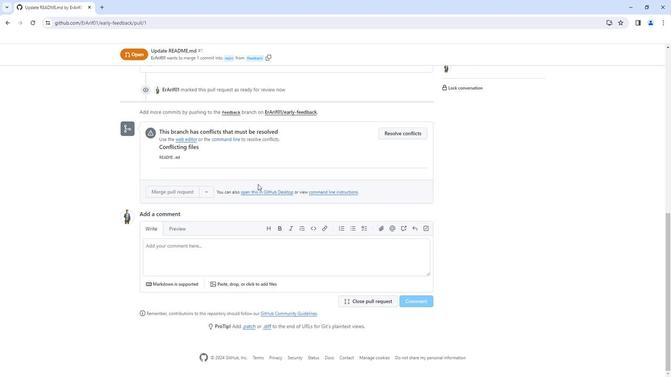 
Action: Mouse scrolled (253, 184) with delta (0, 0)
Screenshot: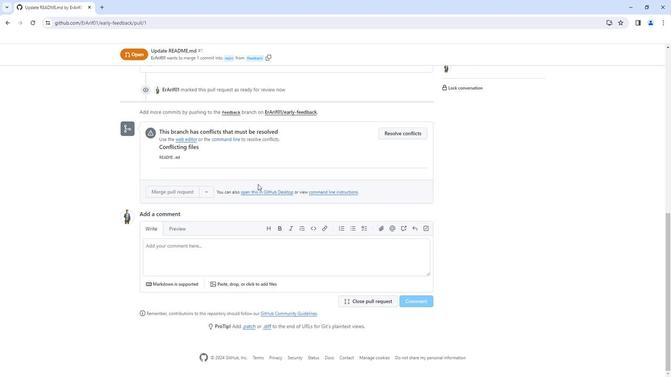 
Action: Mouse moved to (247, 250)
Screenshot: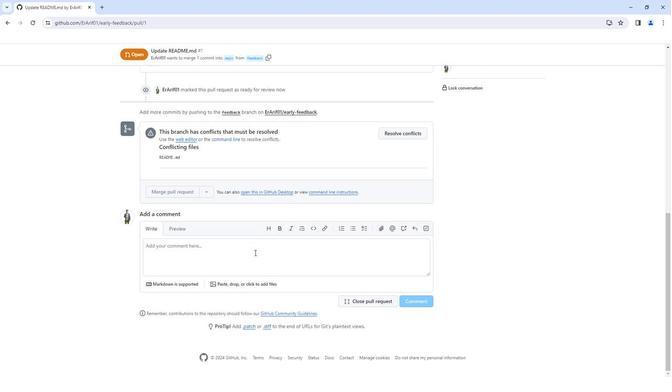 
Action: Mouse pressed left at (247, 250)
Screenshot: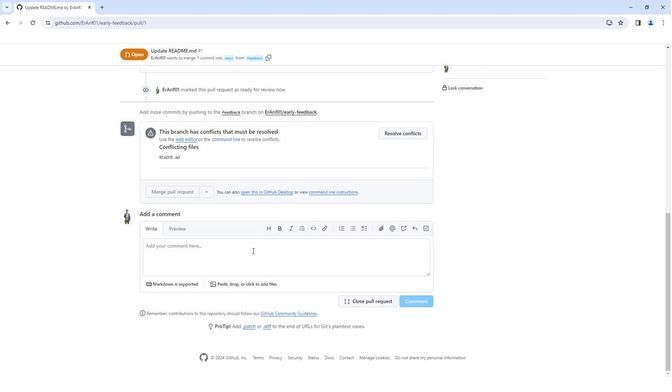 
Action: Mouse moved to (369, 253)
Screenshot: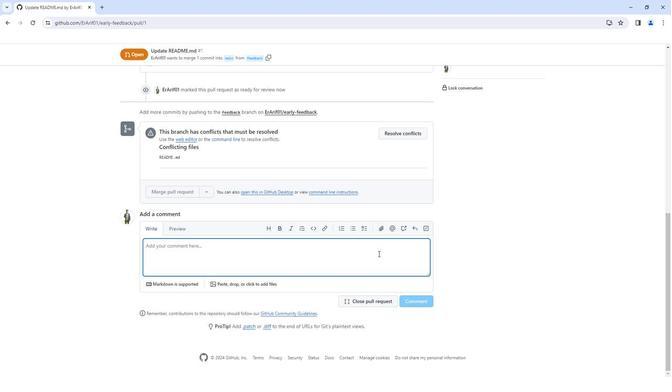 
Action: Mouse scrolled (369, 254) with delta (0, 0)
Screenshot: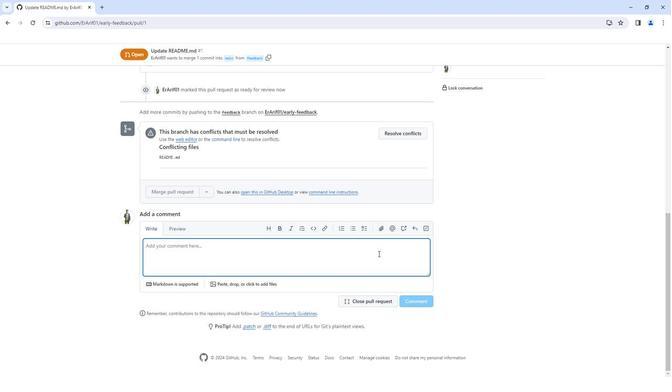
Action: Mouse moved to (362, 258)
Screenshot: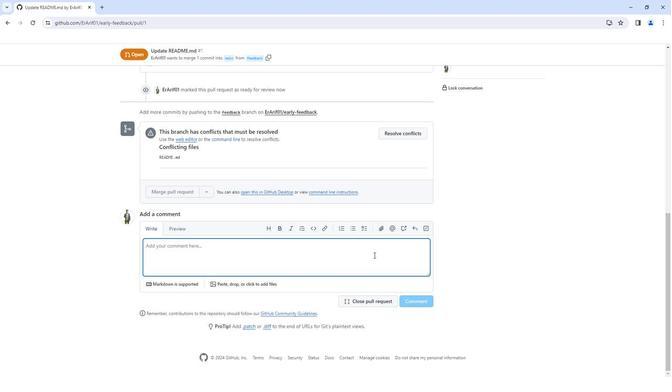 
Action: Mouse scrolled (362, 258) with delta (0, 0)
Screenshot: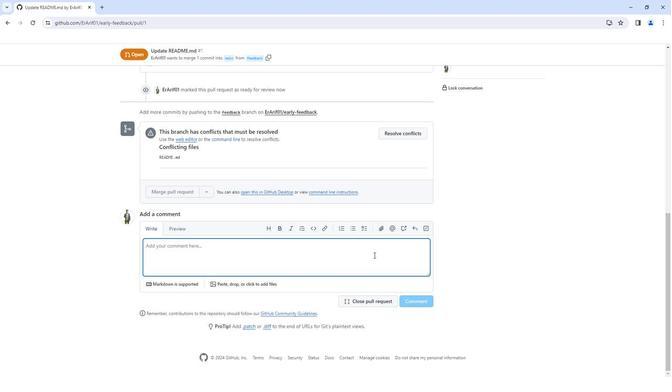 
Action: Mouse moved to (304, 256)
Screenshot: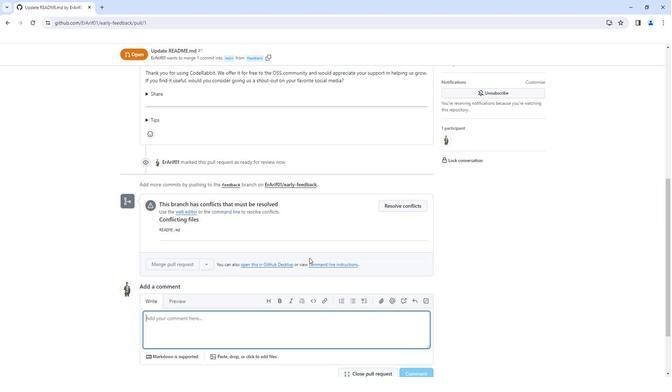 
Action: Mouse scrolled (304, 255) with delta (0, 0)
Screenshot: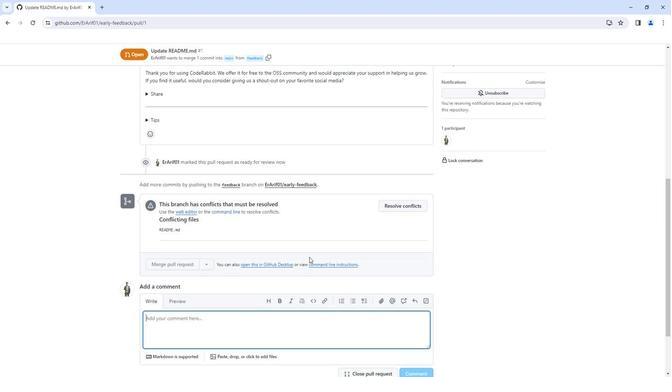 
Action: Mouse moved to (303, 256)
Screenshot: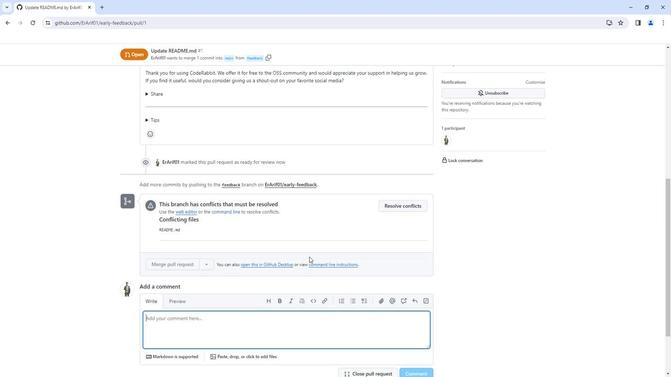 
Action: Mouse scrolled (303, 255) with delta (0, 0)
Screenshot: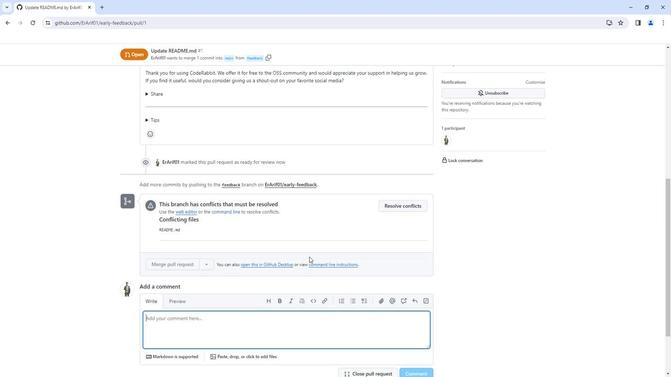 
Action: Mouse moved to (302, 256)
Screenshot: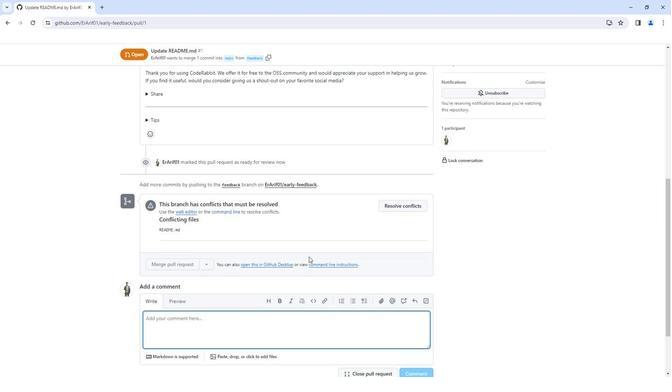
Action: Mouse scrolled (302, 256) with delta (0, 0)
Screenshot: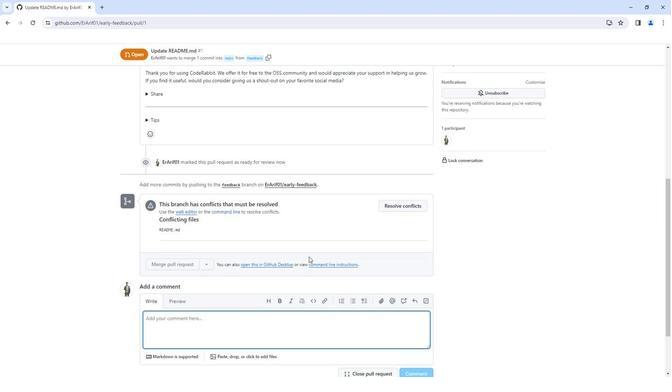 
Action: Mouse moved to (188, 248)
Screenshot: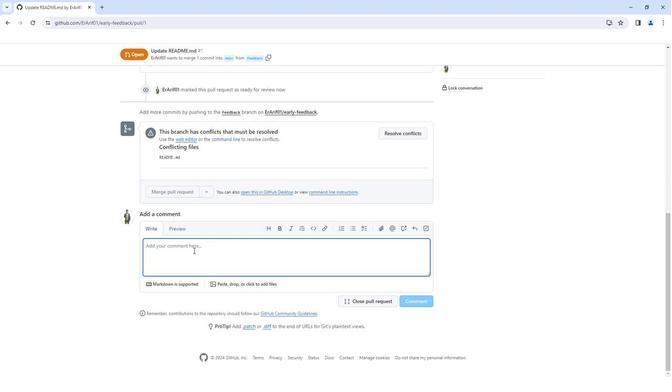 
Action: Mouse pressed left at (188, 248)
Screenshot: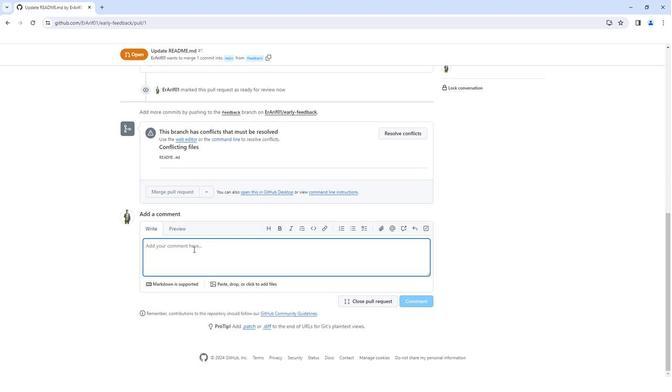 
Action: Mouse moved to (188, 247)
Screenshot: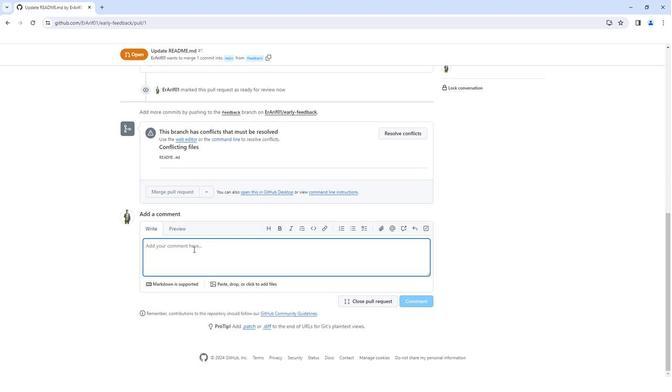 
Action: Key pressed <Key.shift><Key.shift>Having<Key.space>pu<Key.backspace><Key.backspace><Key.backspace>co<Key.backspace><Key.backspace><Key.space>collaboration<Key.space>we<Key.space>have<Key.space>close<Key.space>the<Key.space>pull<Key.space>request.
Screenshot: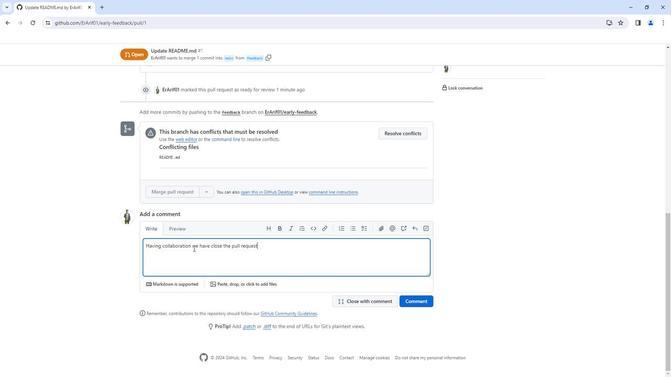 
Action: Mouse moved to (406, 301)
